 Task: In the Contact  Trinity.Doe@brooklynbotanic.org, schedule and save the meeting with title: 'Introducing Our Products and Services ', Select date: '12 September, 2023', select start time: 11:00:AM. Add location on call (718) 987-6561 with meeting description: For further discussion on products, kindly join the meeting.. Logged in from softage.6@softage.net
Action: Mouse moved to (73, 63)
Screenshot: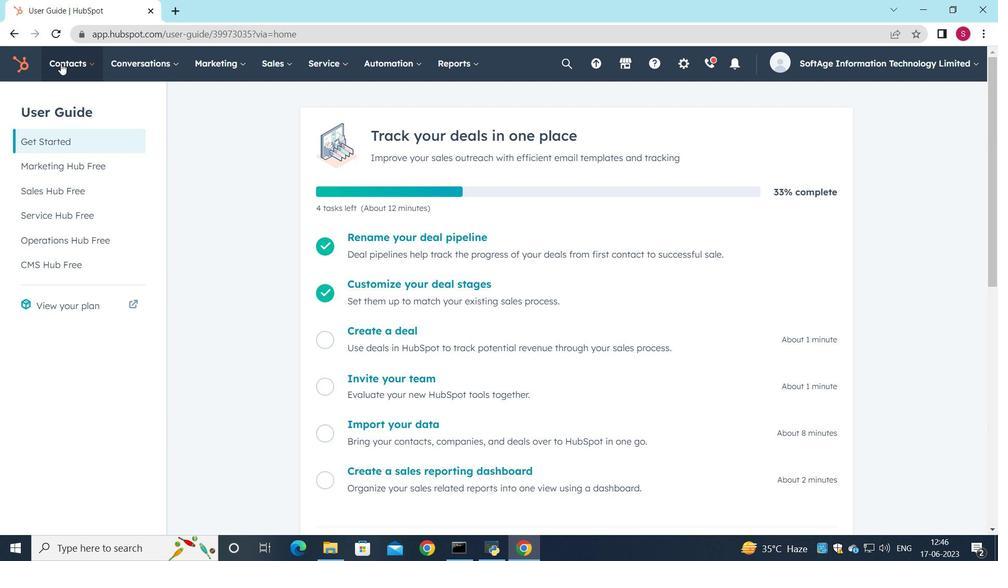 
Action: Mouse pressed left at (73, 63)
Screenshot: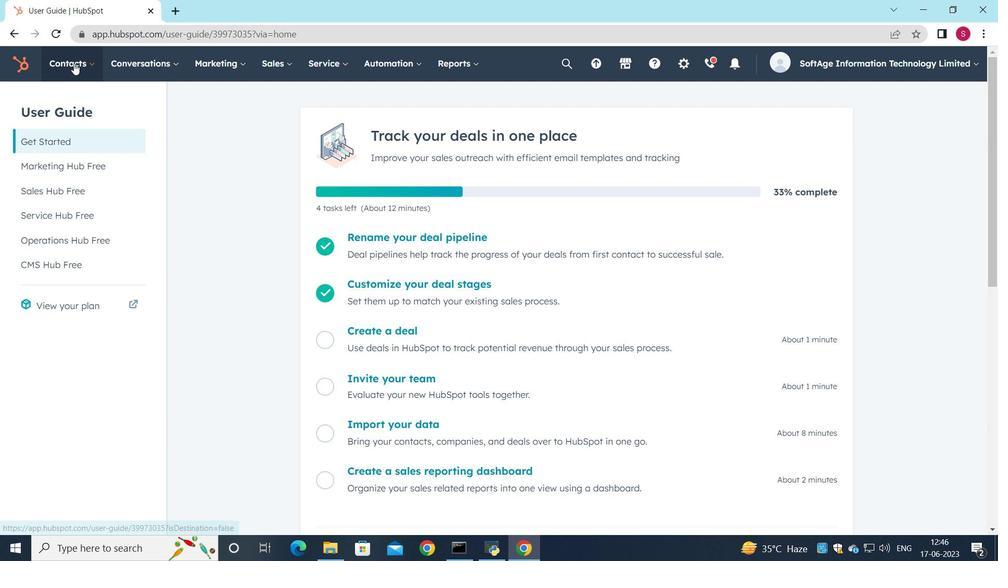 
Action: Mouse moved to (81, 93)
Screenshot: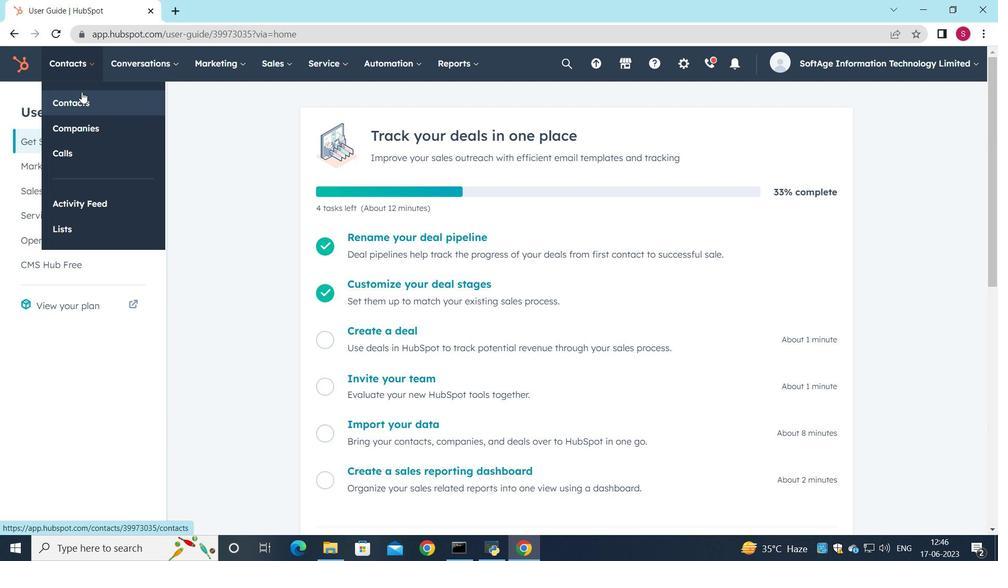 
Action: Mouse pressed left at (81, 93)
Screenshot: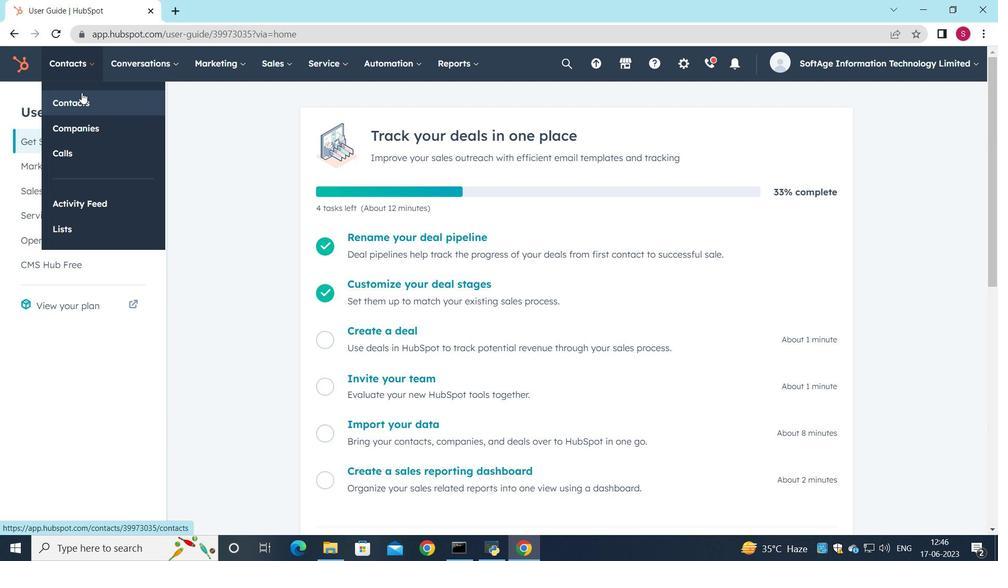 
Action: Mouse moved to (138, 209)
Screenshot: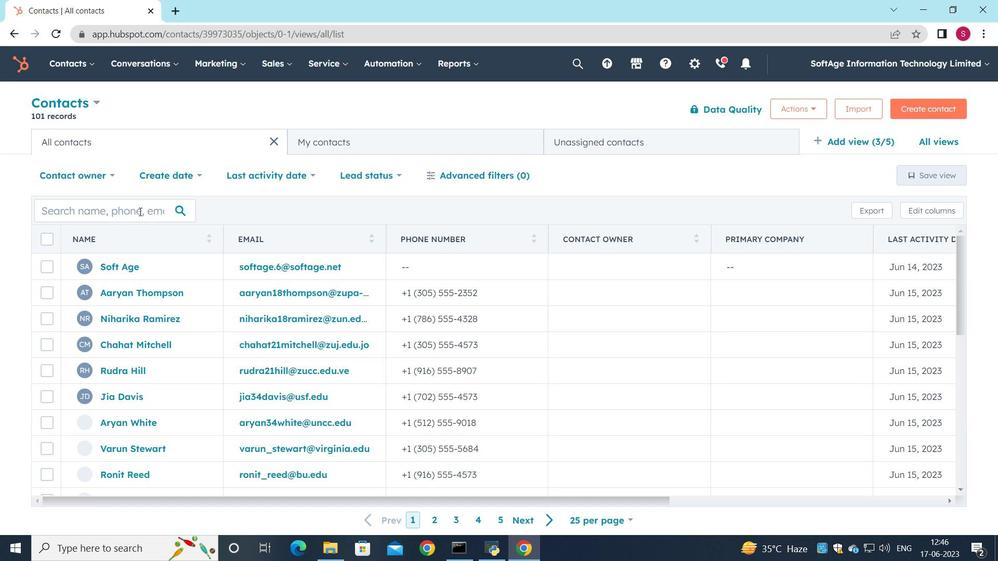 
Action: Mouse pressed left at (138, 209)
Screenshot: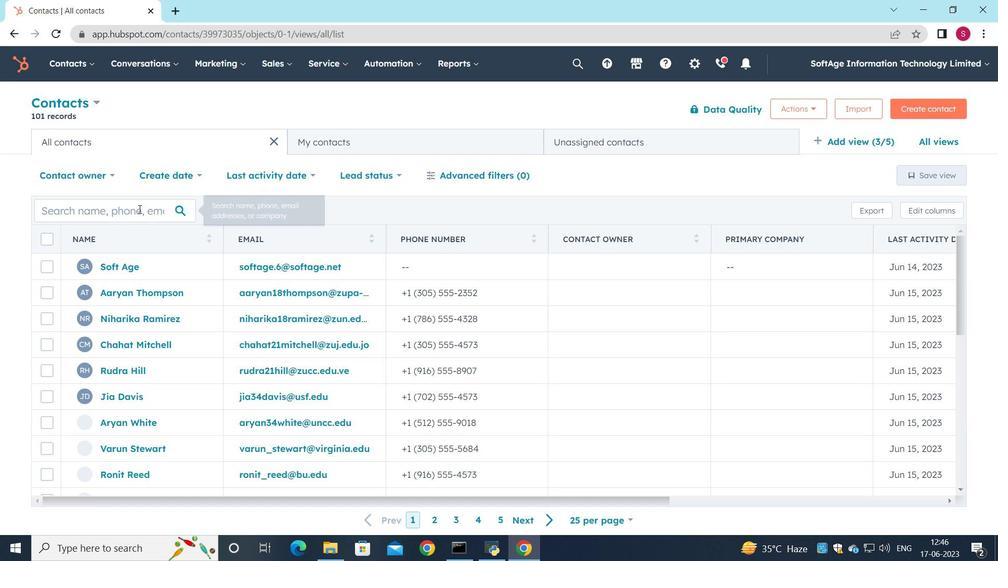 
Action: Mouse moved to (139, 209)
Screenshot: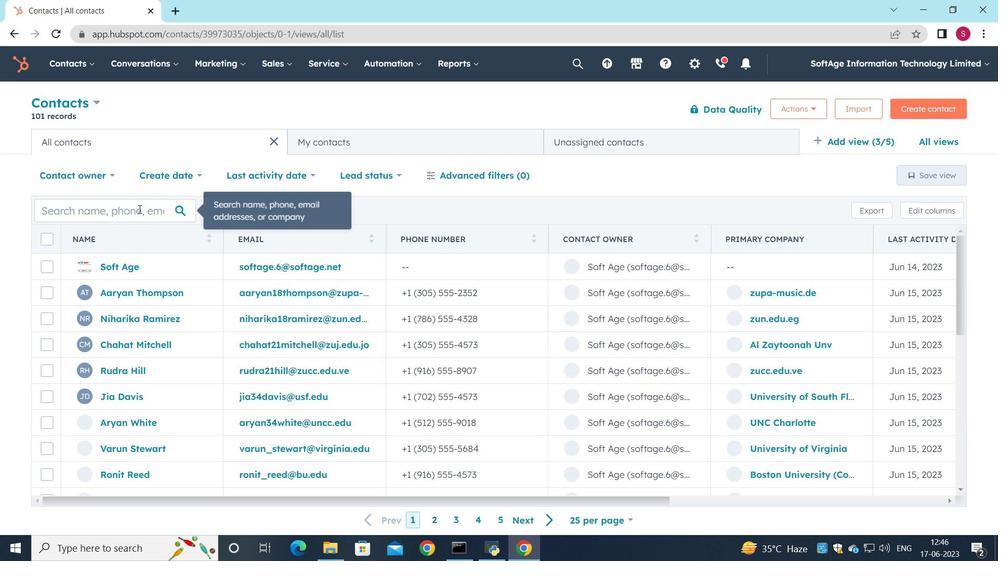 
Action: Key pressed <Key.shift>Trinity.<Key.shift>Doe<Key.shift>@brooklynbotanic
Screenshot: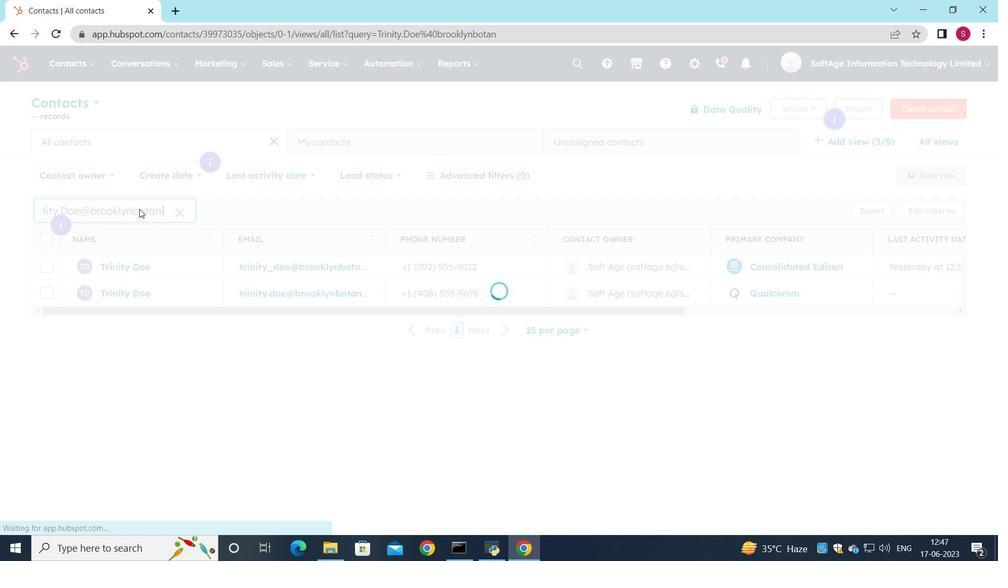 
Action: Mouse moved to (155, 219)
Screenshot: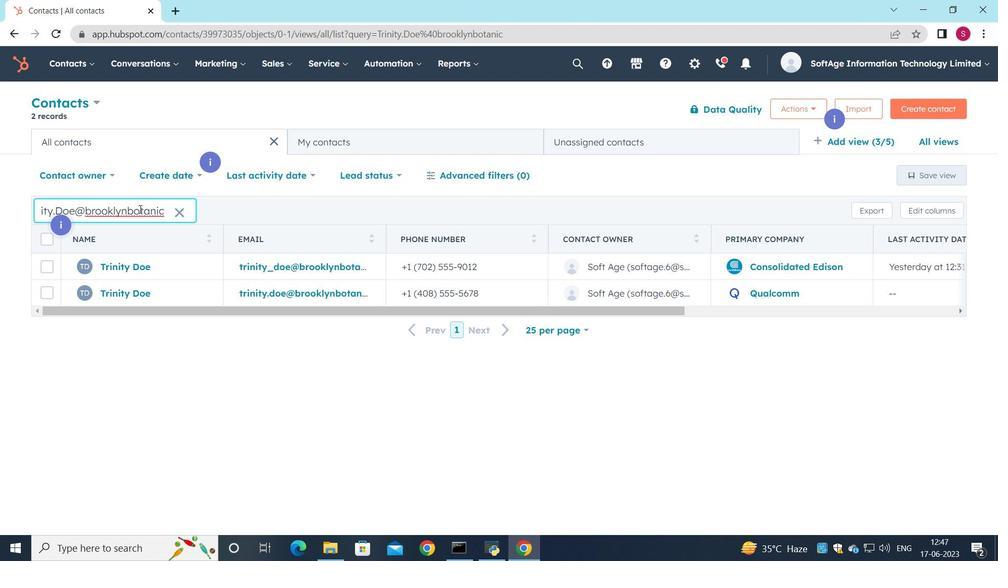 
Action: Key pressed .org
Screenshot: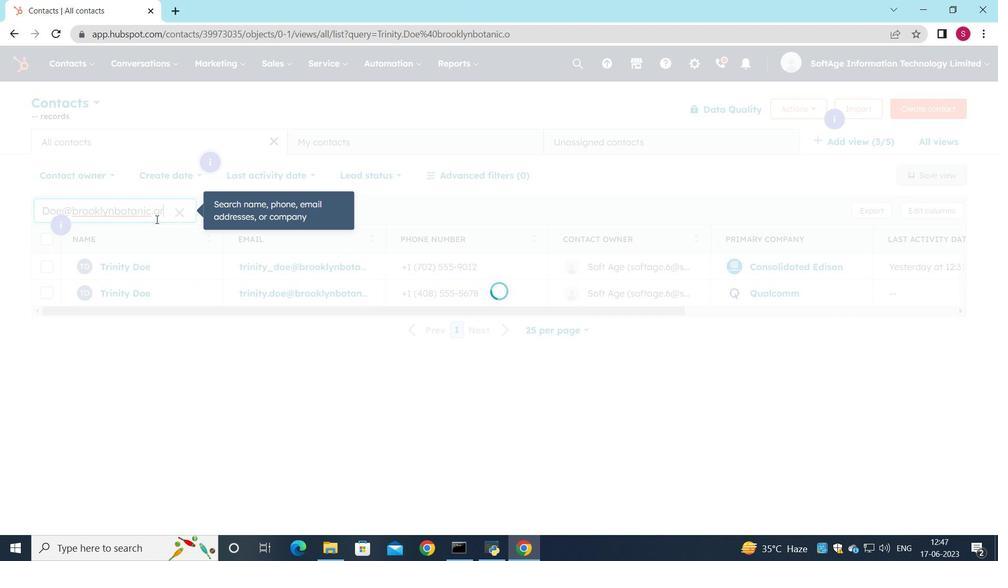 
Action: Mouse moved to (131, 268)
Screenshot: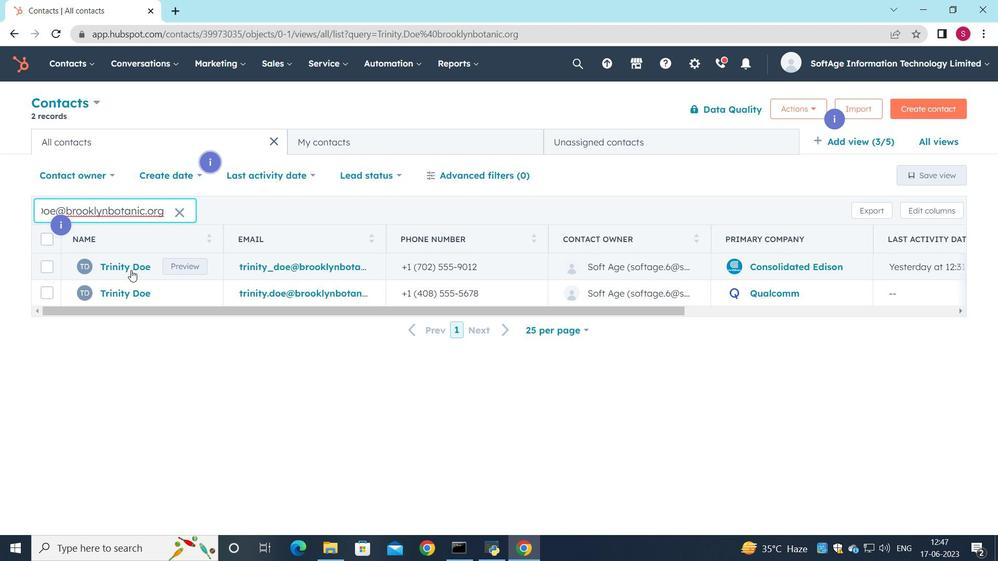 
Action: Mouse pressed left at (131, 268)
Screenshot: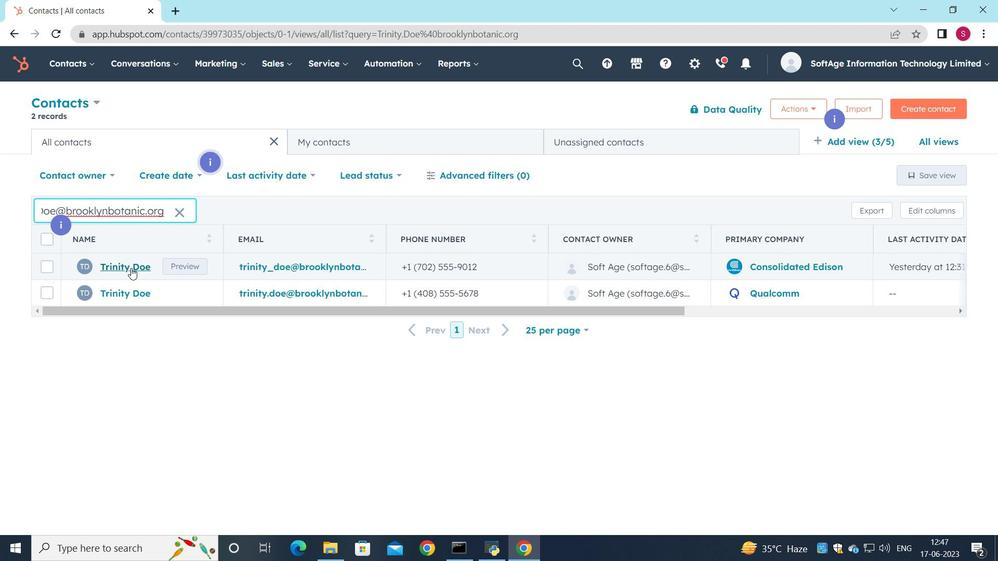 
Action: Mouse moved to (165, 233)
Screenshot: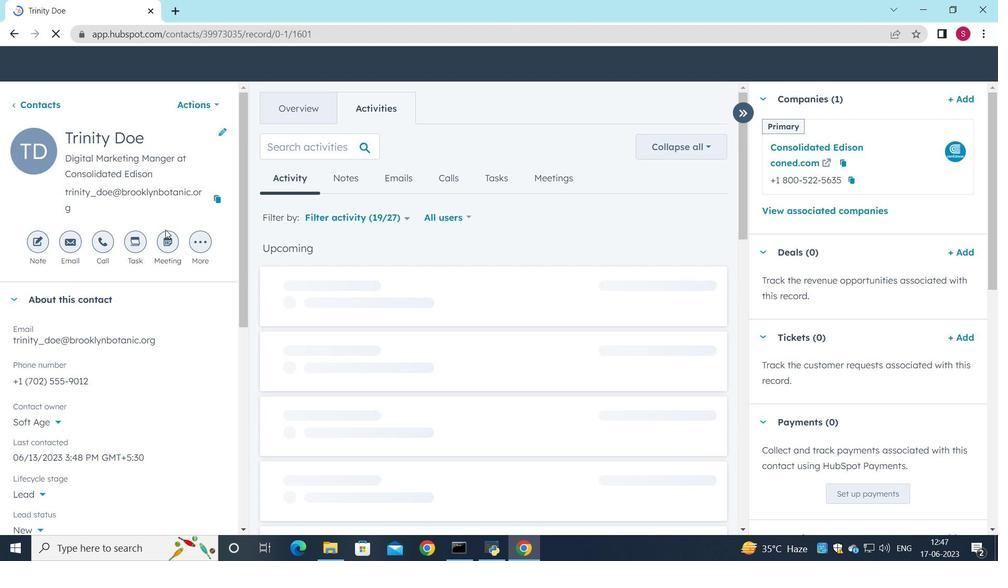 
Action: Mouse pressed left at (165, 233)
Screenshot: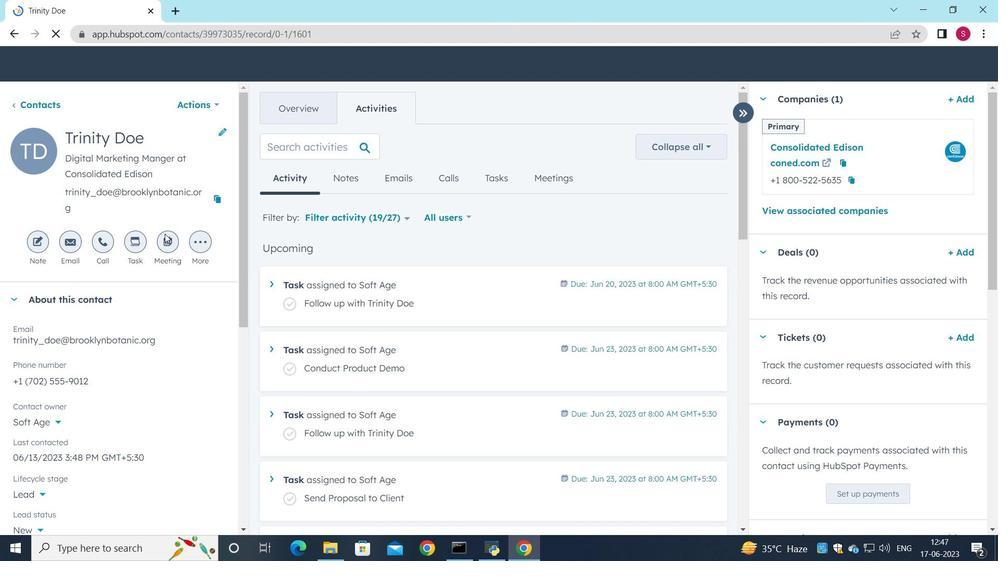 
Action: Mouse moved to (160, 196)
Screenshot: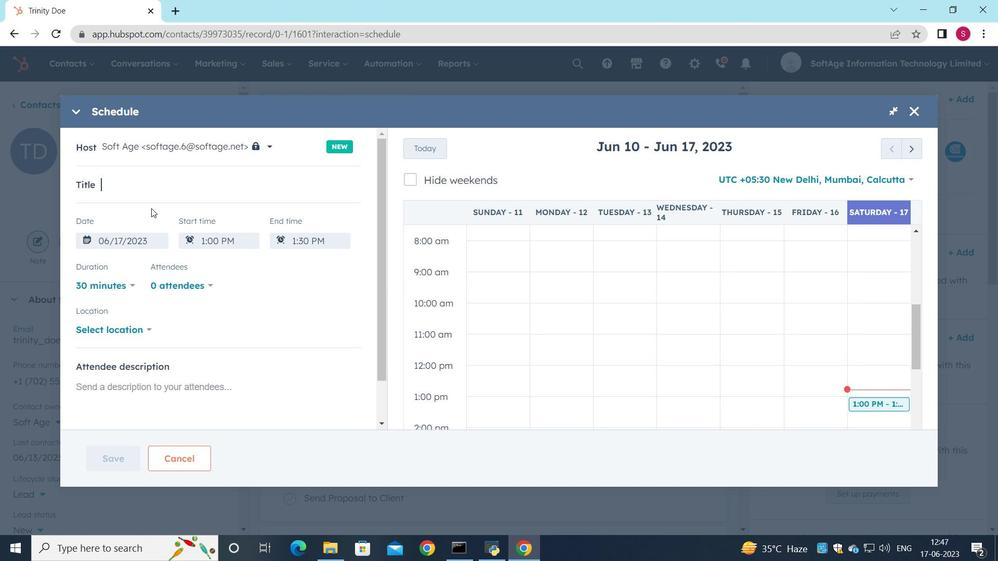 
Action: Key pressed <Key.shift>Introducing<Key.space><Key.shift>Our<Key.space><Key.shift>Products<Key.space>and<Key.space><Key.shift>Services
Screenshot: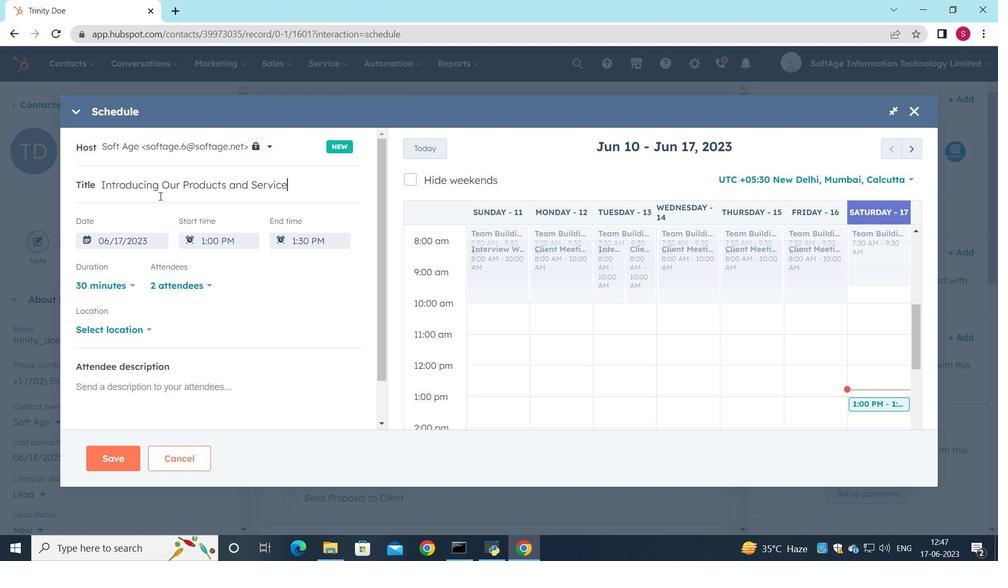 
Action: Mouse moved to (907, 158)
Screenshot: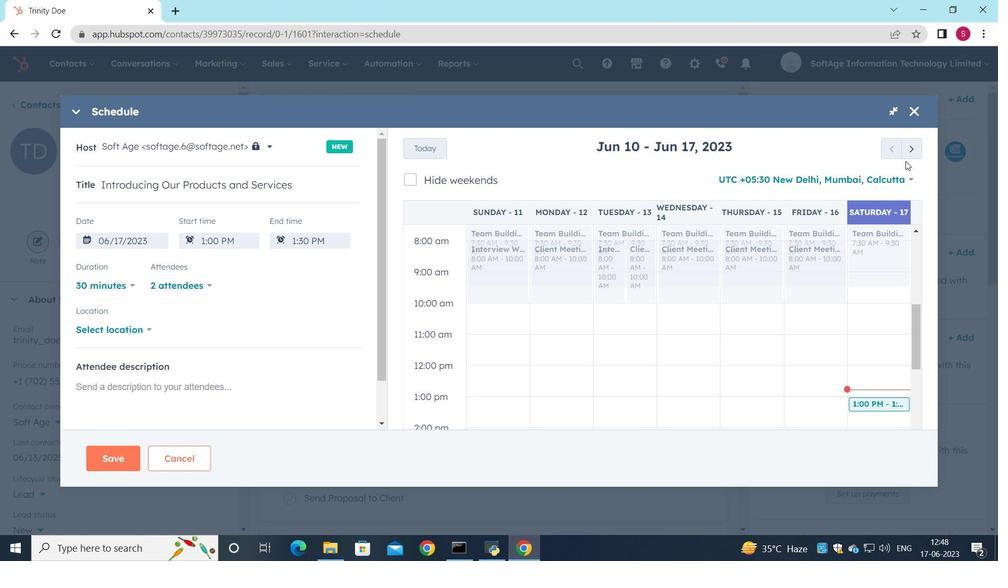 
Action: Mouse pressed left at (907, 158)
Screenshot: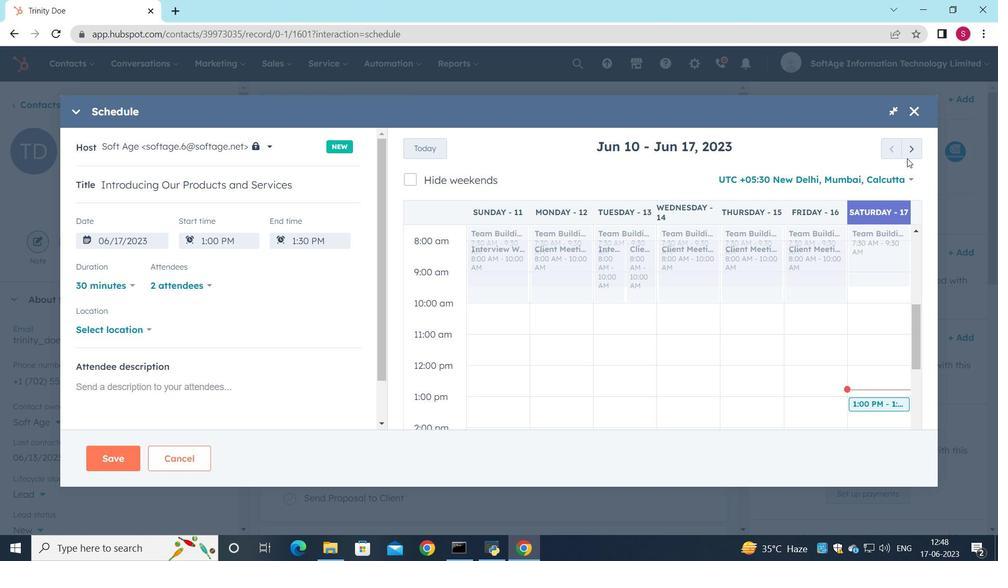 
Action: Mouse moved to (908, 154)
Screenshot: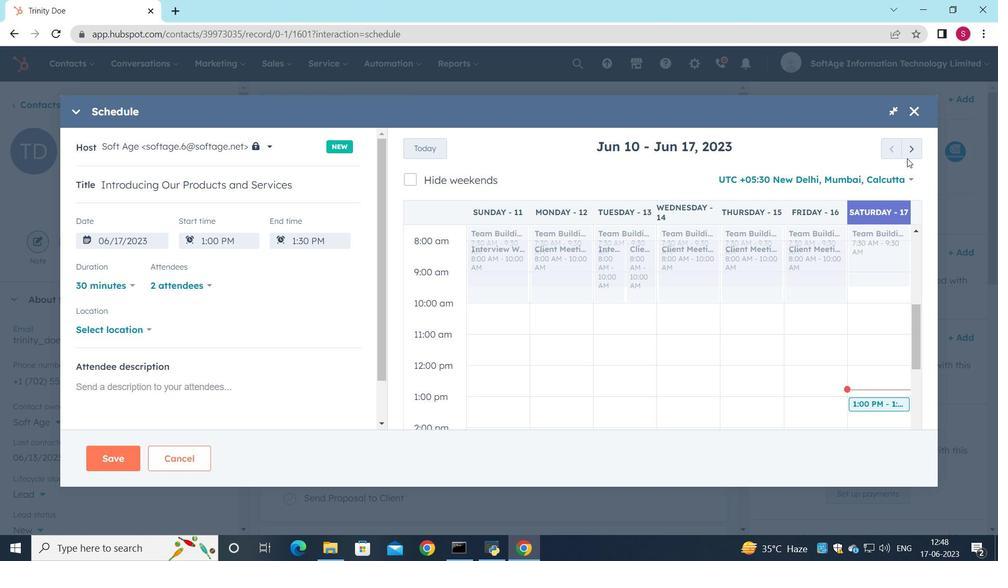 
Action: Mouse pressed left at (908, 154)
Screenshot: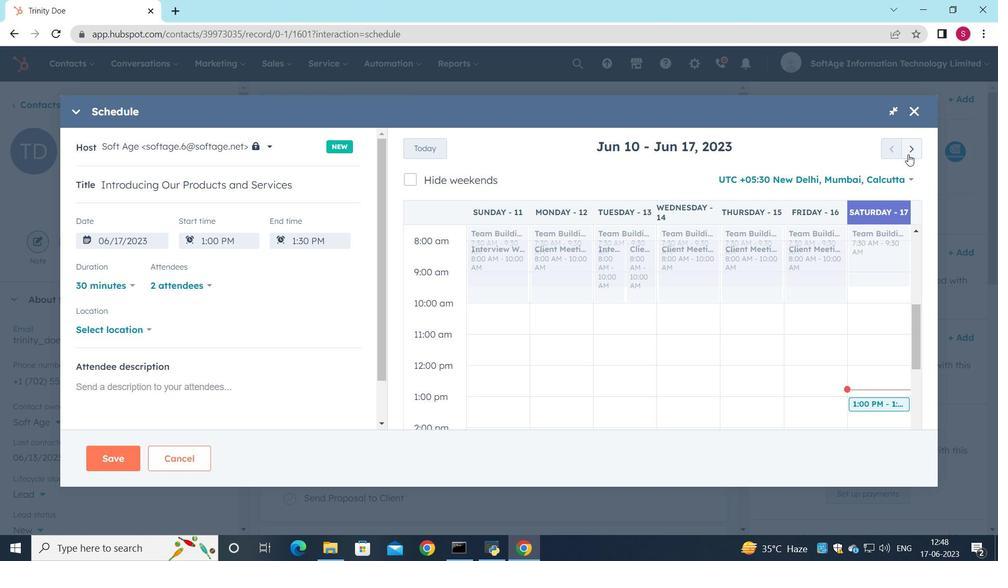 
Action: Mouse moved to (908, 154)
Screenshot: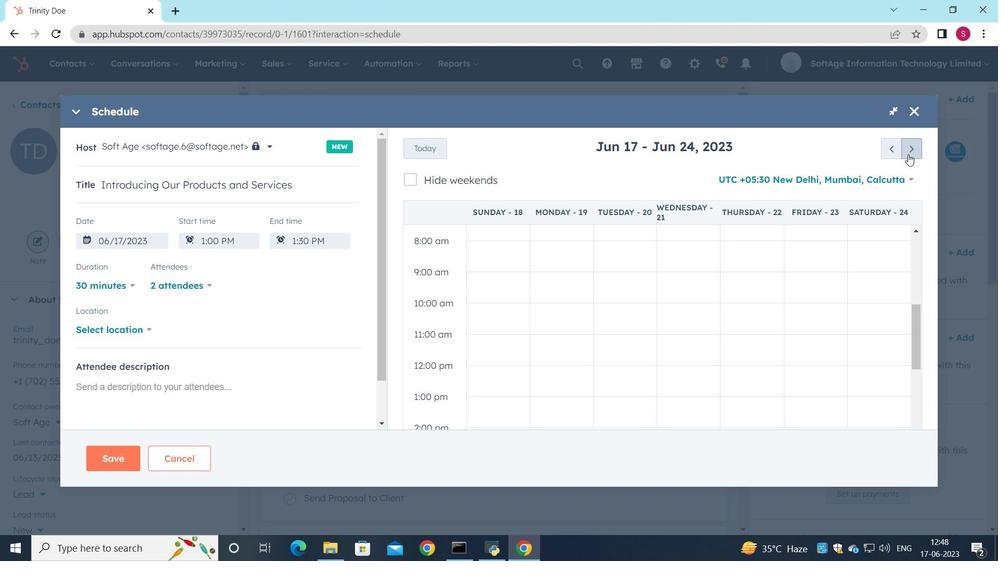 
Action: Mouse pressed left at (908, 154)
Screenshot: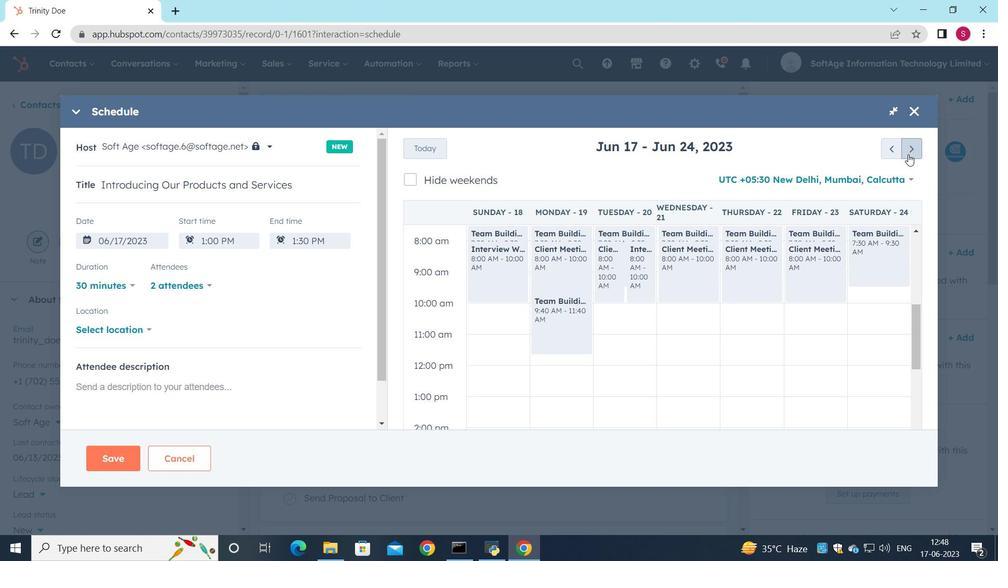 
Action: Mouse pressed left at (908, 154)
Screenshot: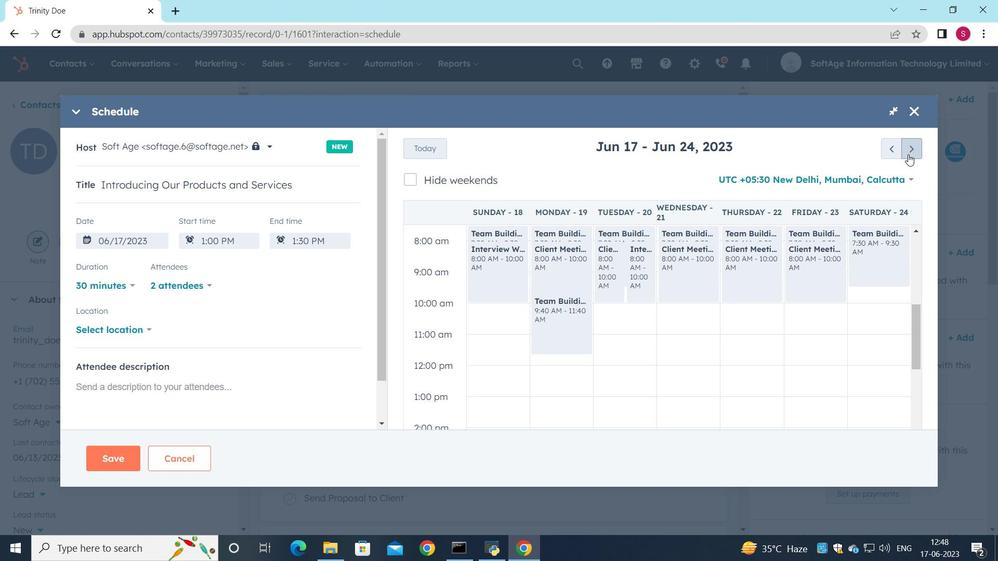 
Action: Mouse pressed left at (908, 154)
Screenshot: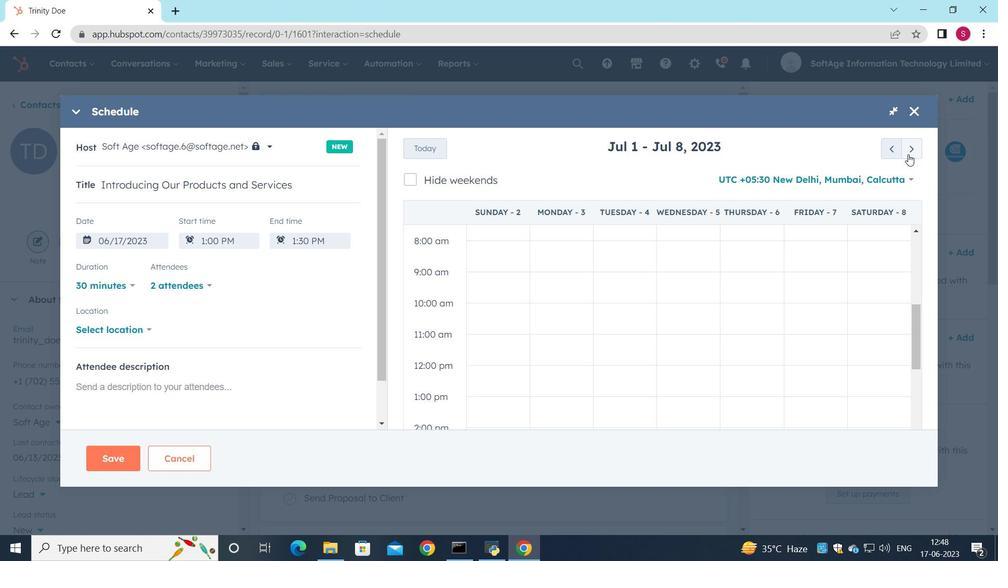 
Action: Mouse pressed left at (908, 154)
Screenshot: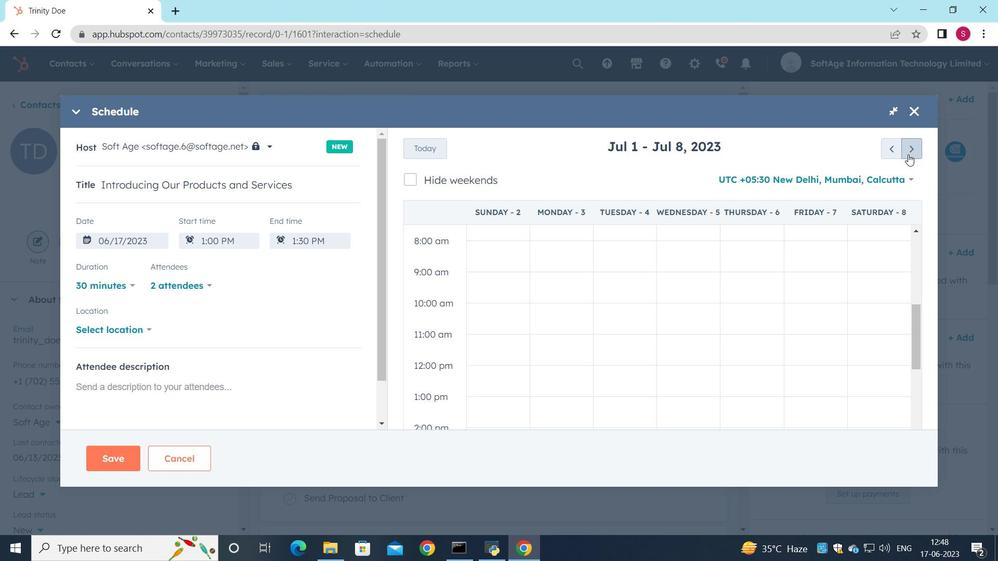 
Action: Mouse pressed left at (908, 154)
Screenshot: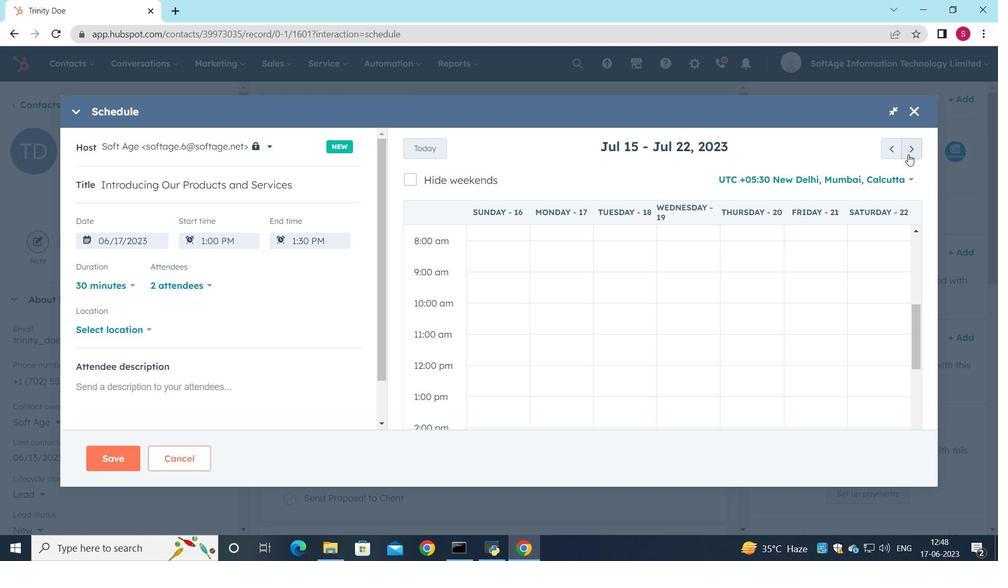 
Action: Mouse pressed left at (908, 154)
Screenshot: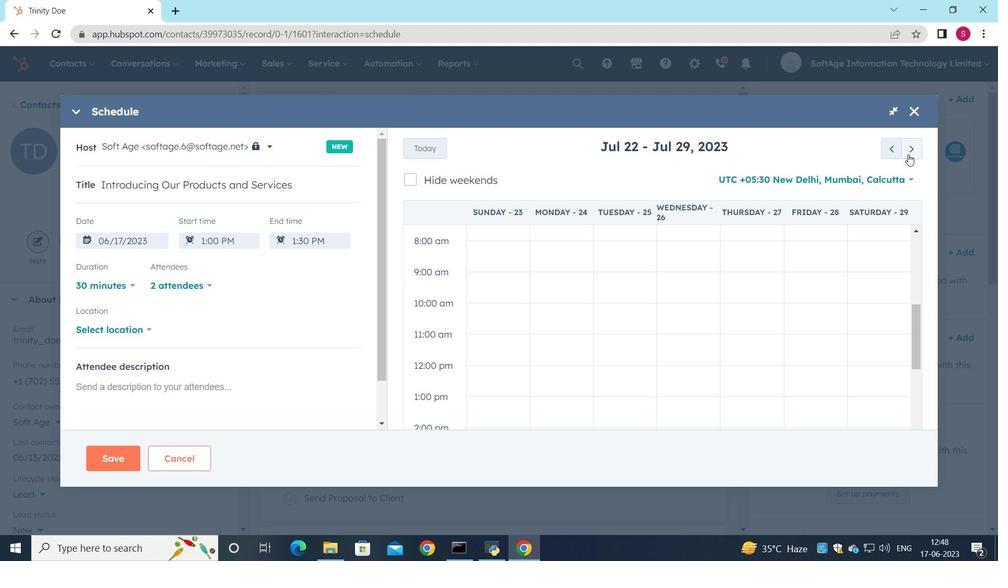 
Action: Mouse pressed left at (908, 154)
Screenshot: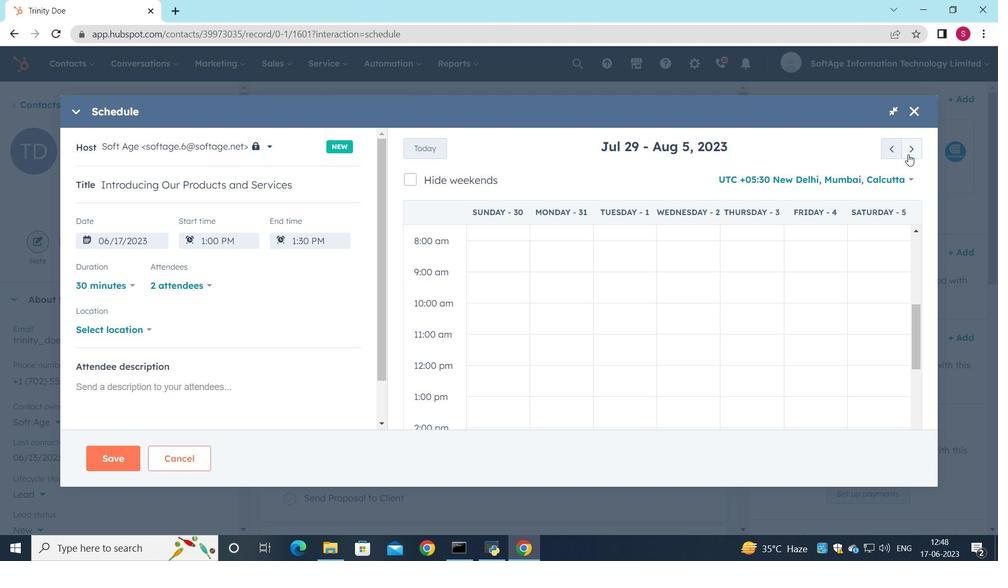 
Action: Mouse pressed left at (908, 154)
Screenshot: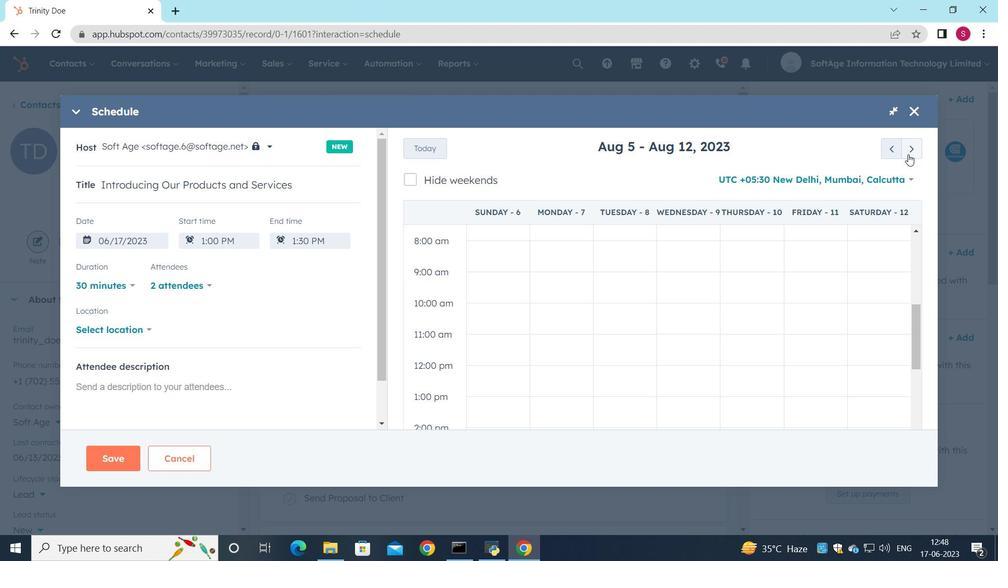 
Action: Mouse pressed left at (908, 154)
Screenshot: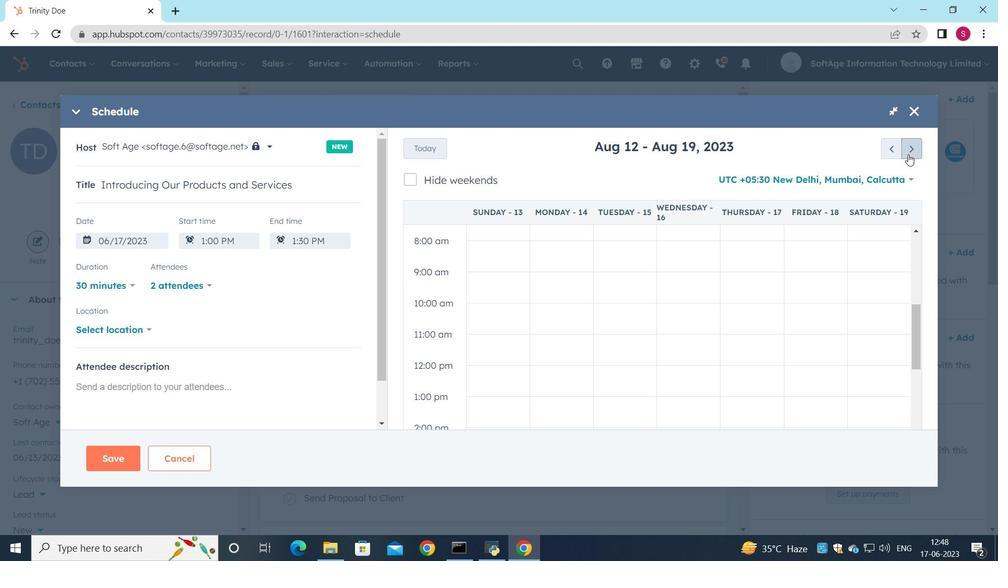 
Action: Mouse moved to (887, 149)
Screenshot: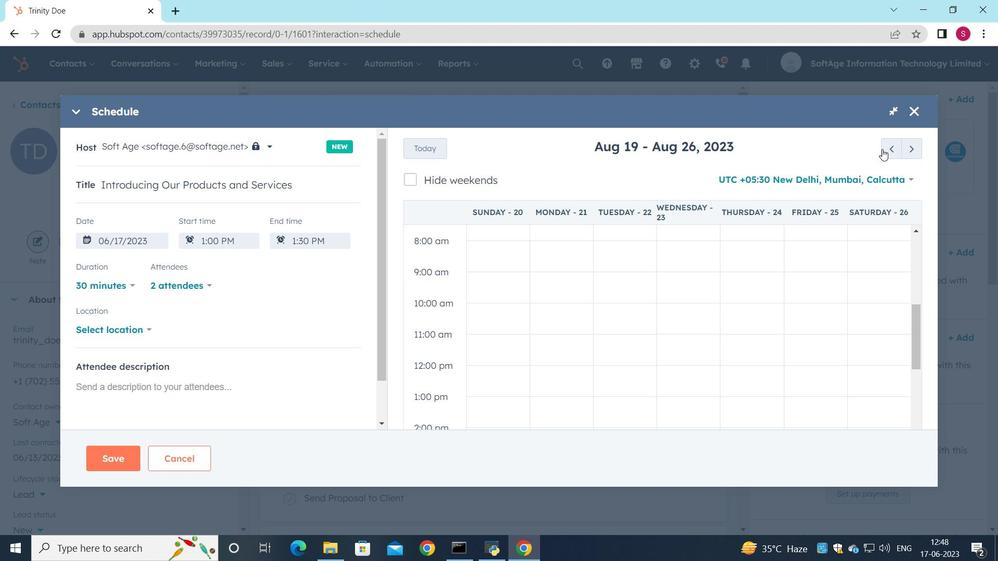 
Action: Mouse pressed left at (887, 149)
Screenshot: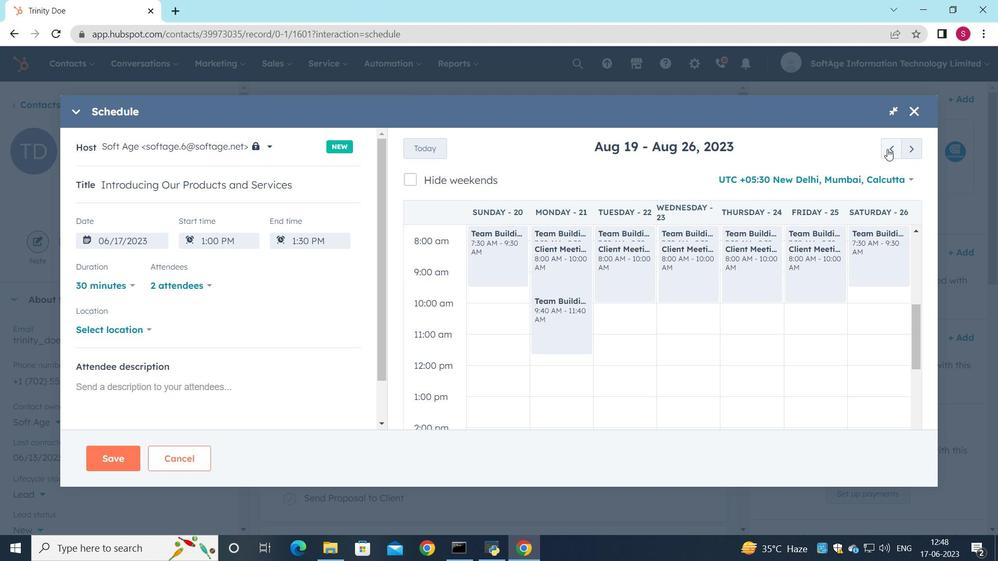 
Action: Mouse moved to (907, 142)
Screenshot: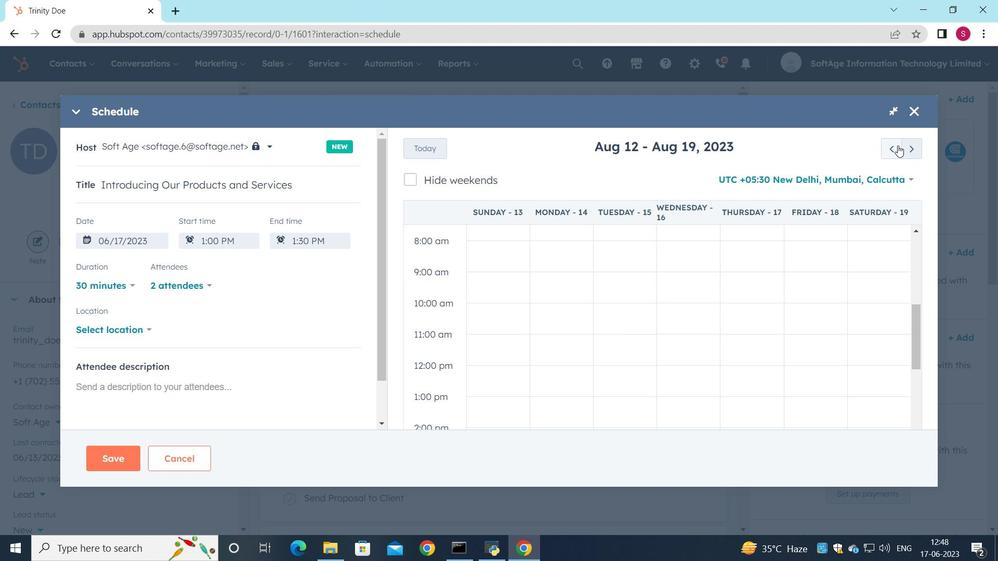 
Action: Mouse pressed left at (907, 142)
Screenshot: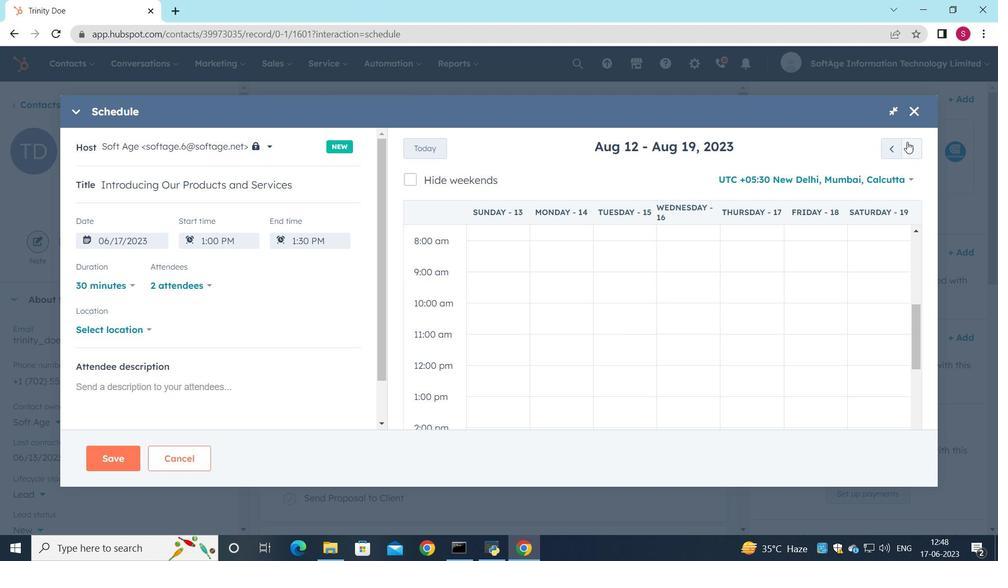 
Action: Mouse pressed left at (907, 142)
Screenshot: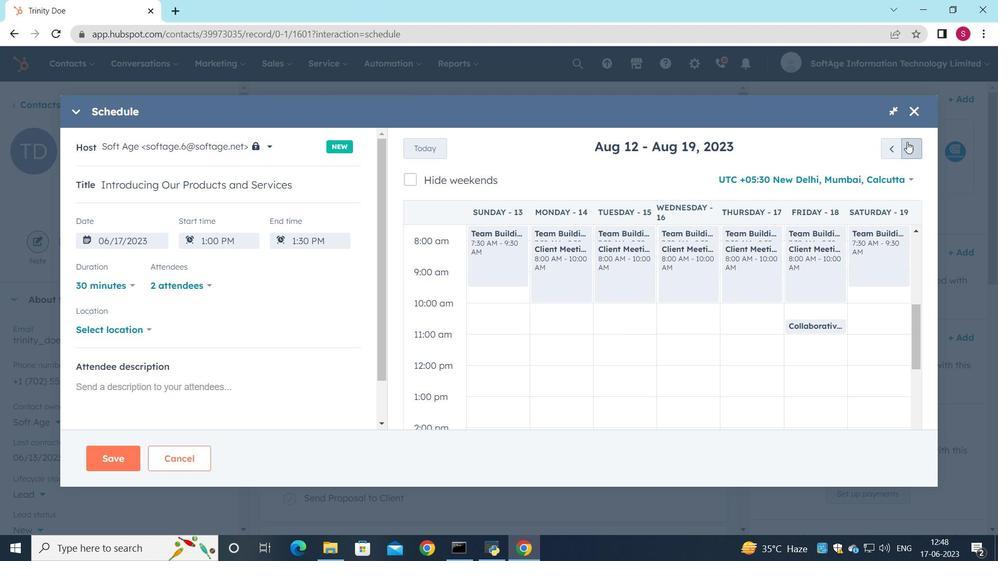 
Action: Mouse pressed left at (907, 142)
Screenshot: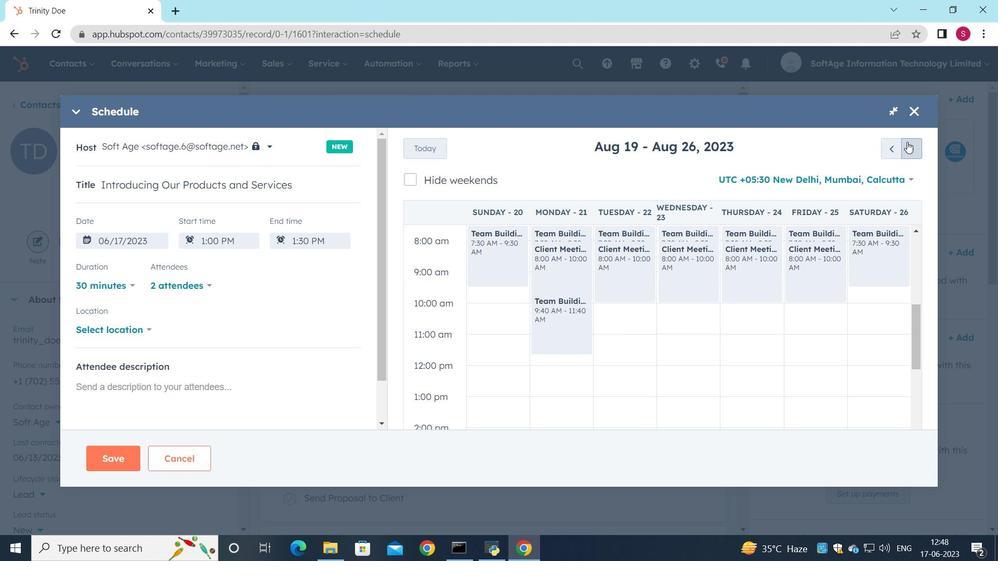 
Action: Mouse moved to (894, 148)
Screenshot: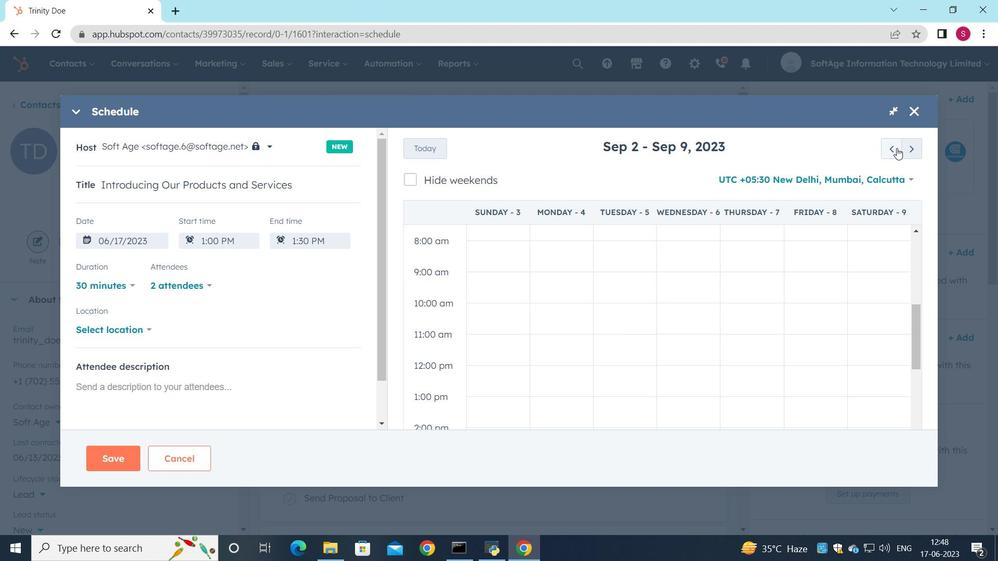 
Action: Mouse pressed left at (894, 148)
Screenshot: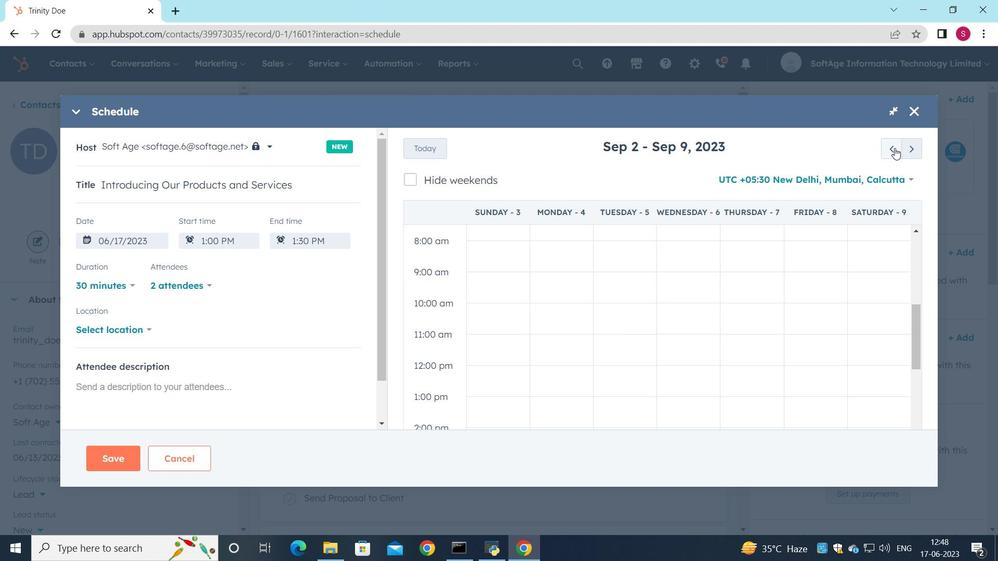 
Action: Mouse moved to (898, 147)
Screenshot: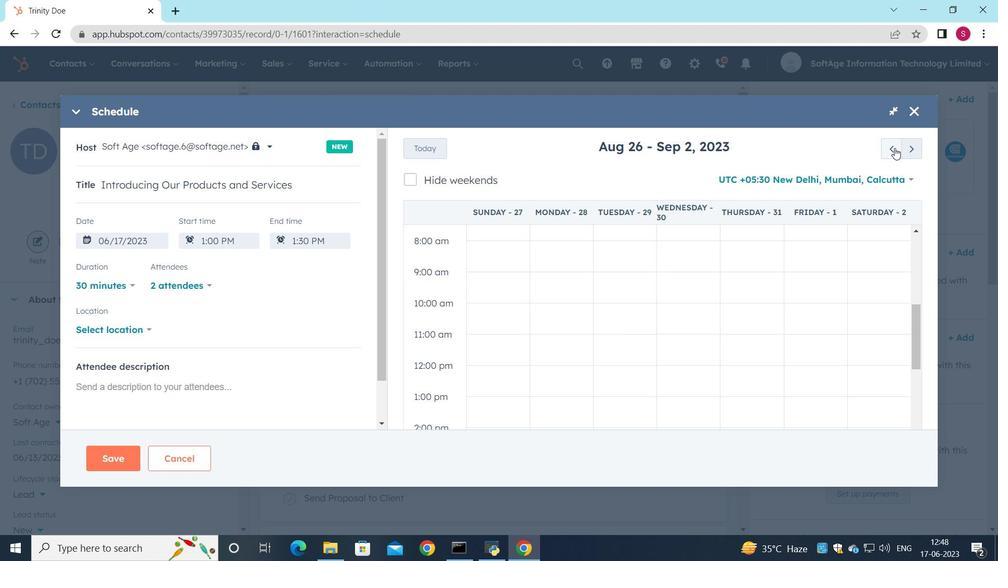 
Action: Mouse pressed left at (898, 147)
Screenshot: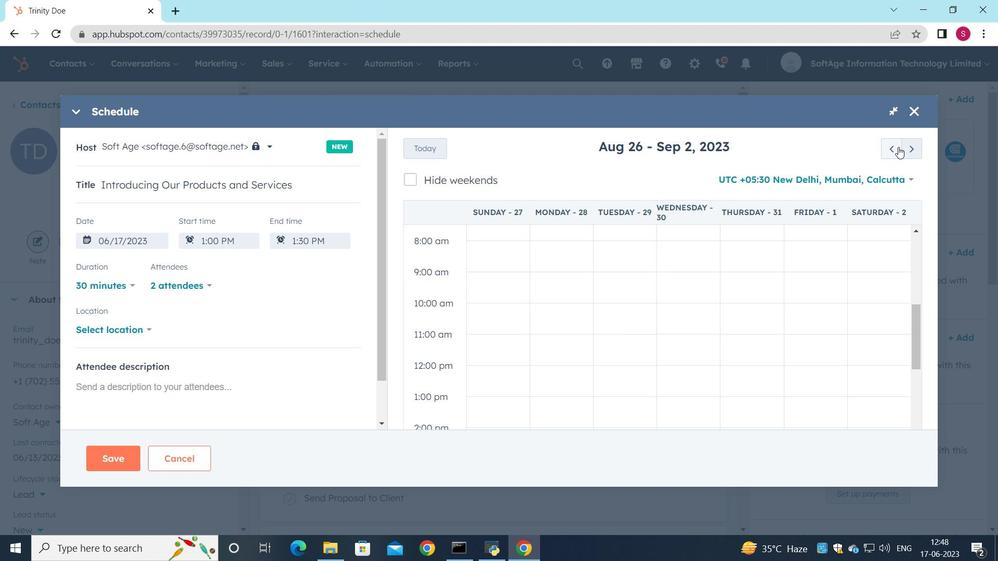
Action: Mouse moved to (905, 150)
Screenshot: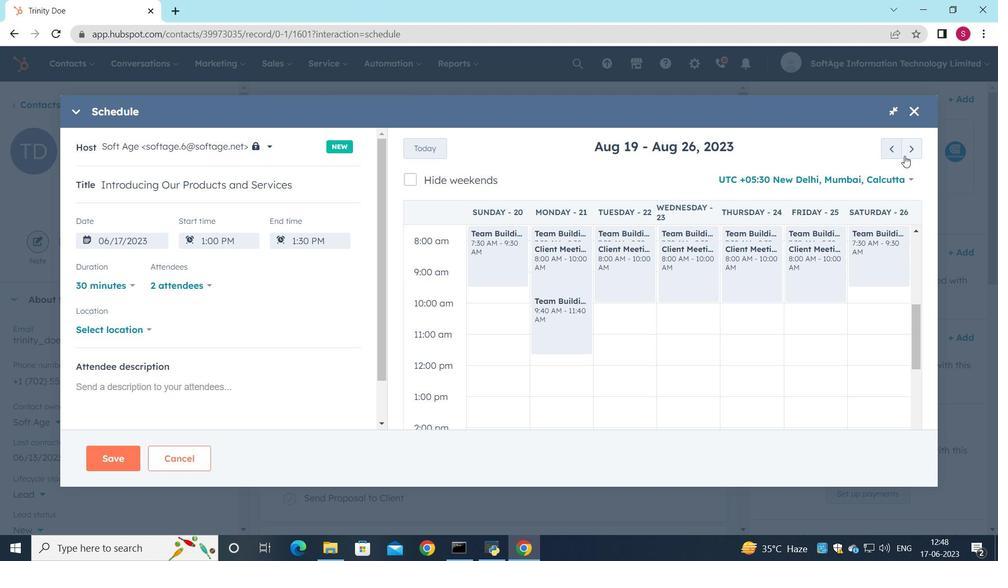 
Action: Mouse pressed left at (905, 150)
Screenshot: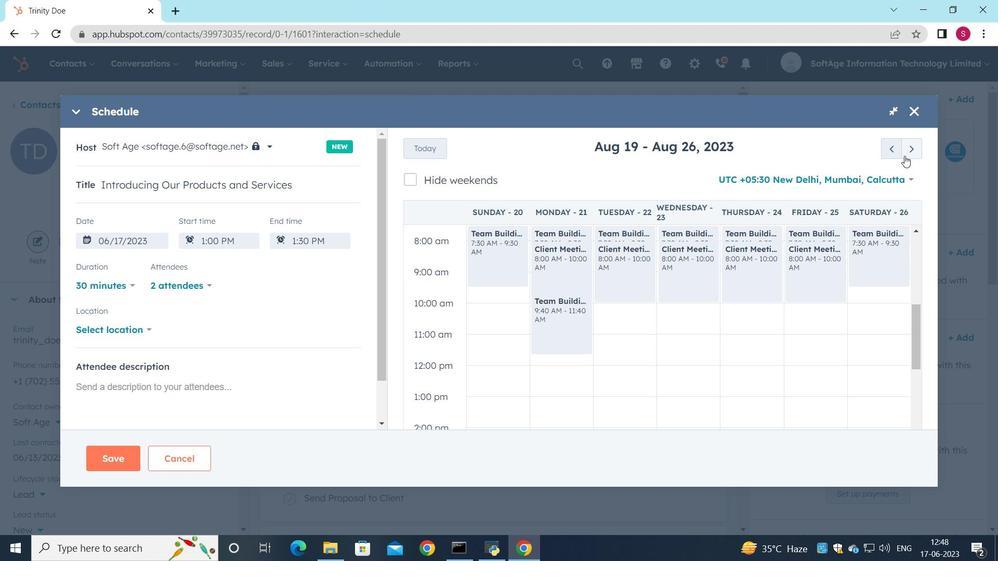 
Action: Mouse pressed left at (905, 150)
Screenshot: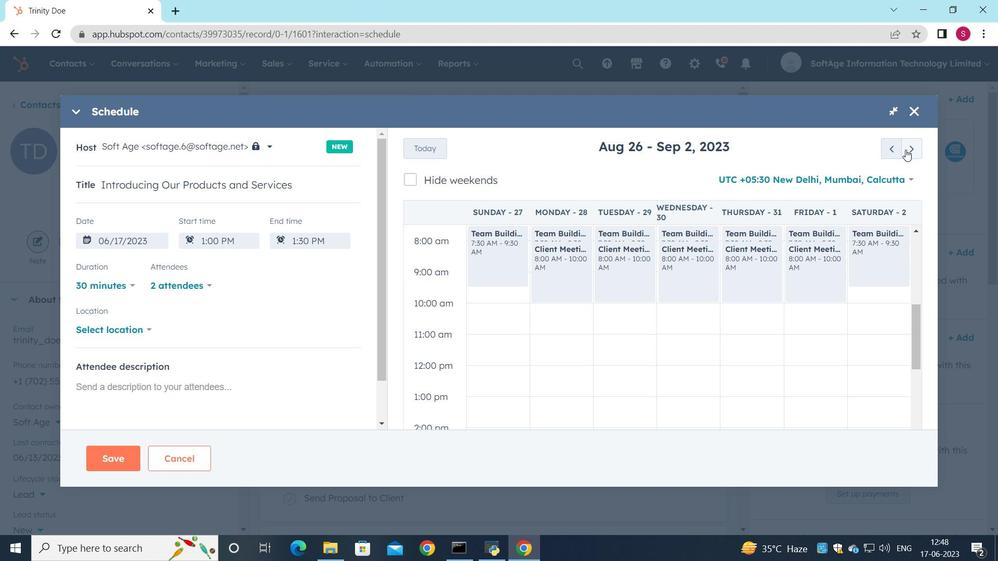 
Action: Mouse pressed left at (905, 150)
Screenshot: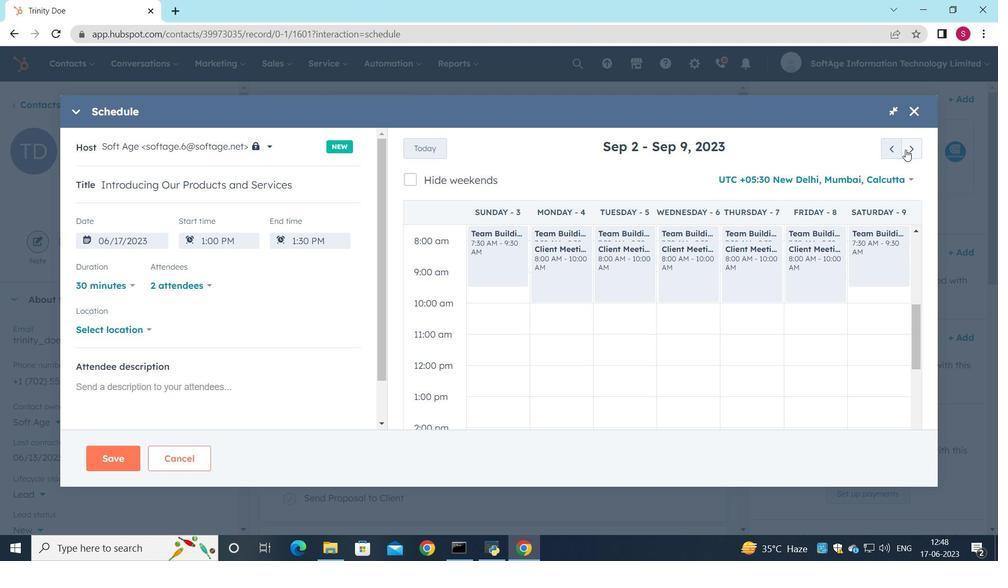 
Action: Mouse moved to (643, 338)
Screenshot: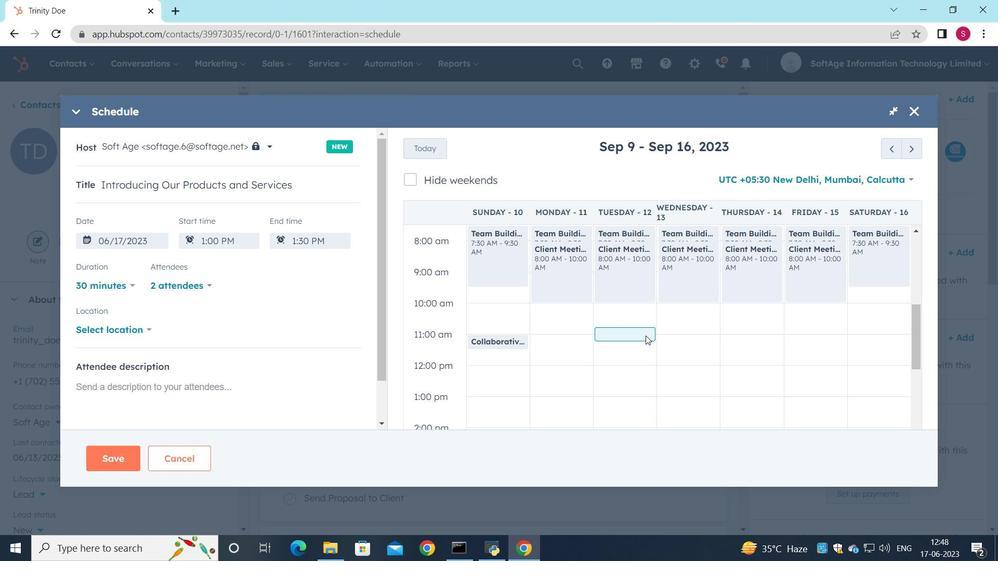 
Action: Mouse pressed left at (643, 338)
Screenshot: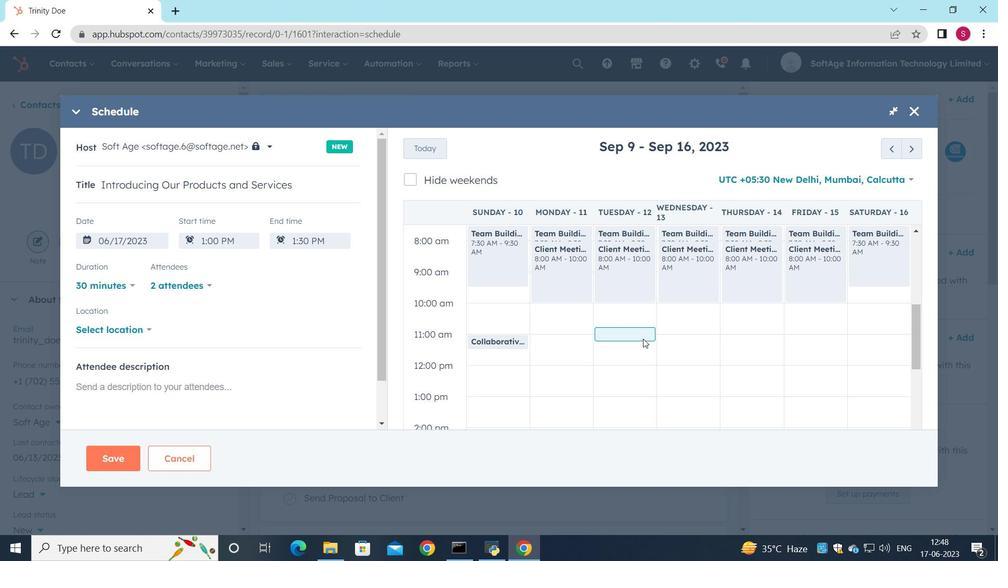 
Action: Mouse moved to (632, 345)
Screenshot: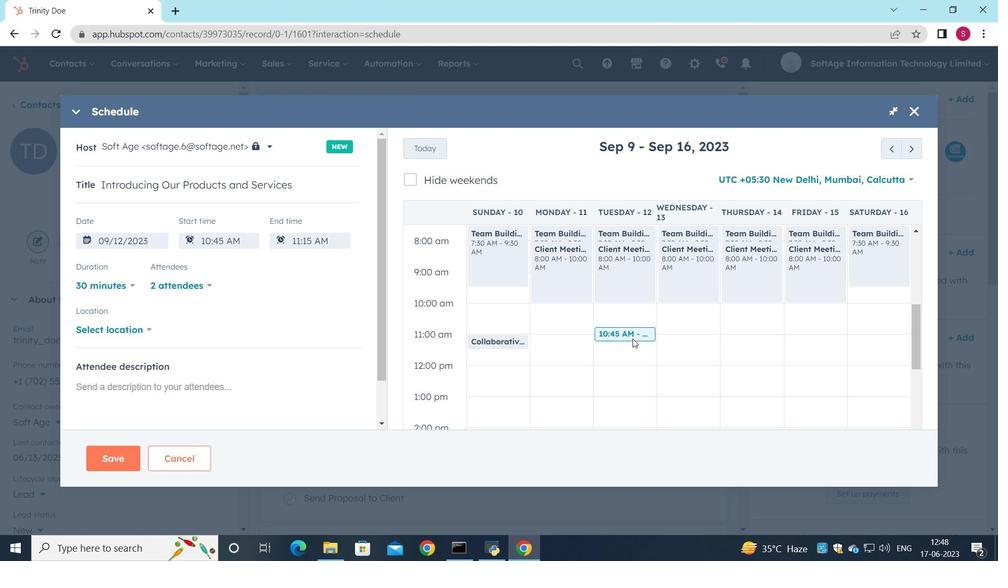 
Action: Mouse pressed left at (632, 345)
Screenshot: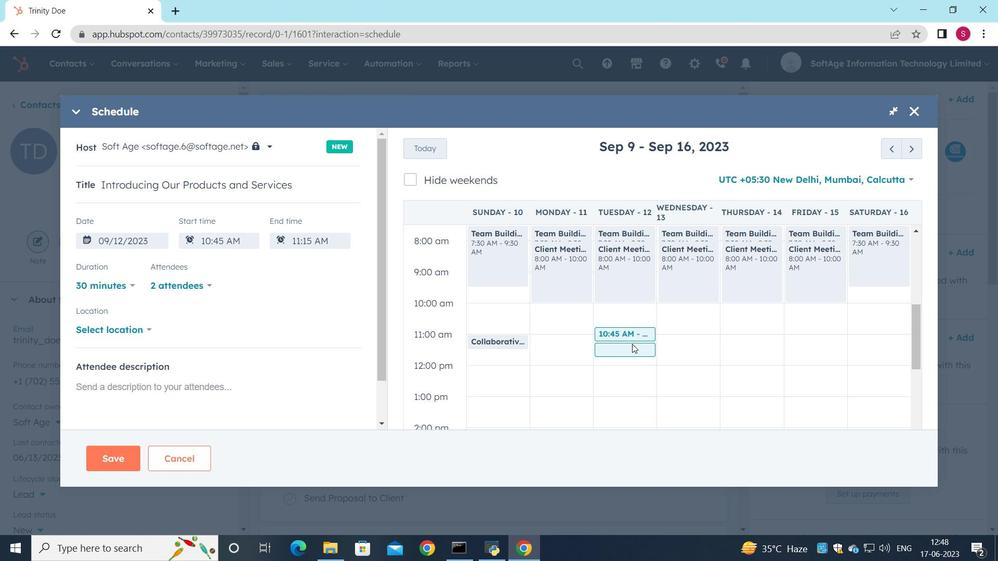 
Action: Mouse moved to (632, 337)
Screenshot: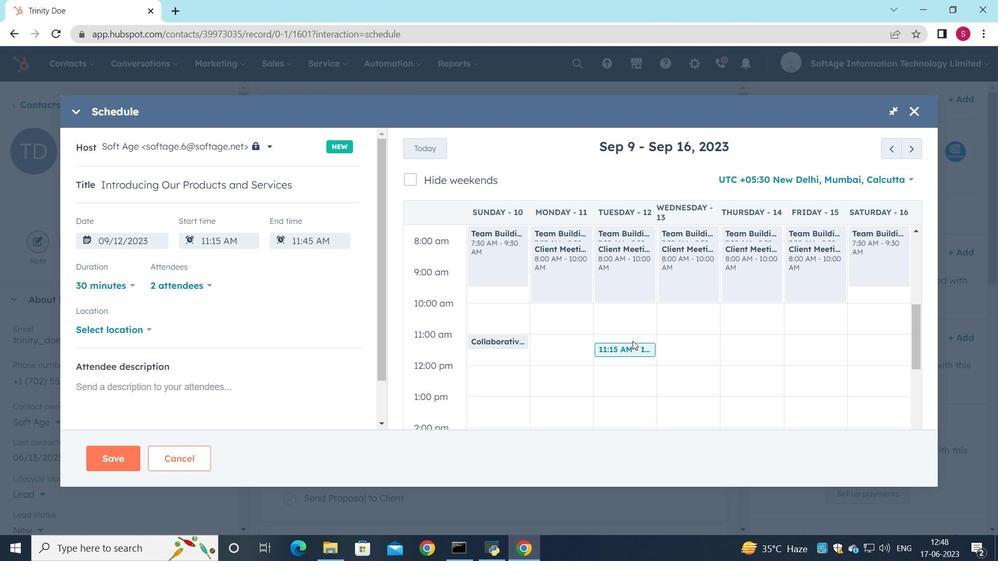 
Action: Mouse pressed left at (632, 337)
Screenshot: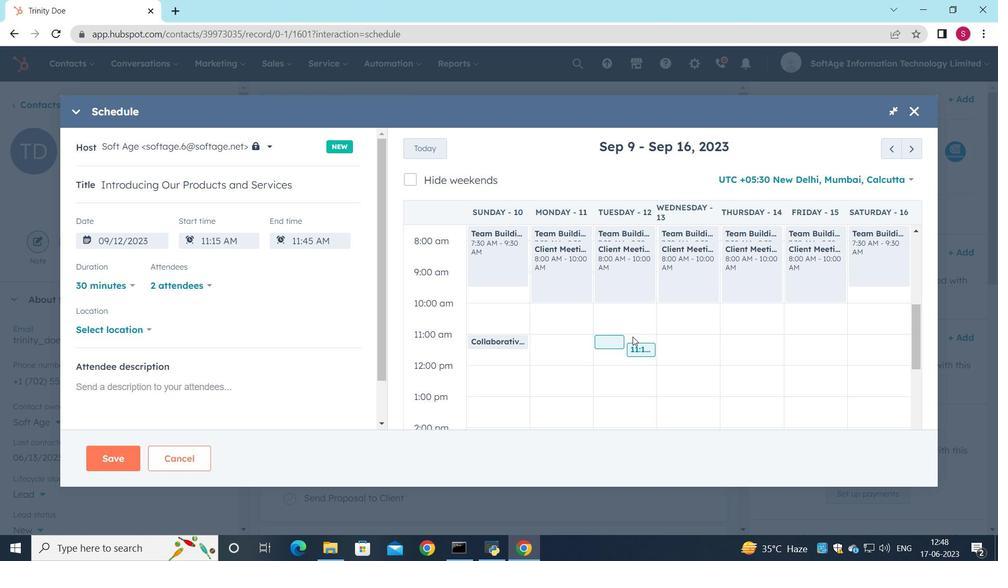 
Action: Mouse moved to (599, 341)
Screenshot: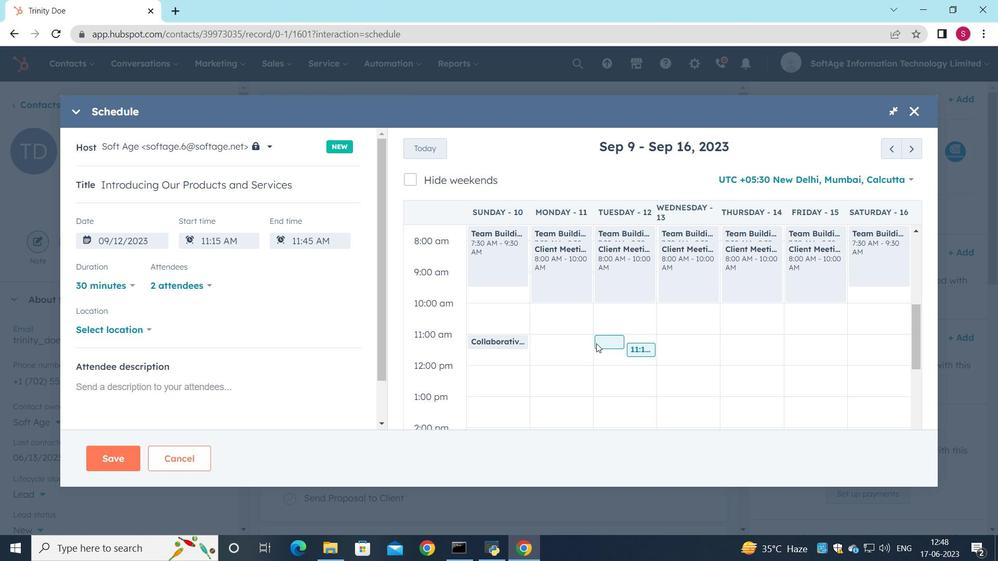 
Action: Mouse pressed left at (599, 341)
Screenshot: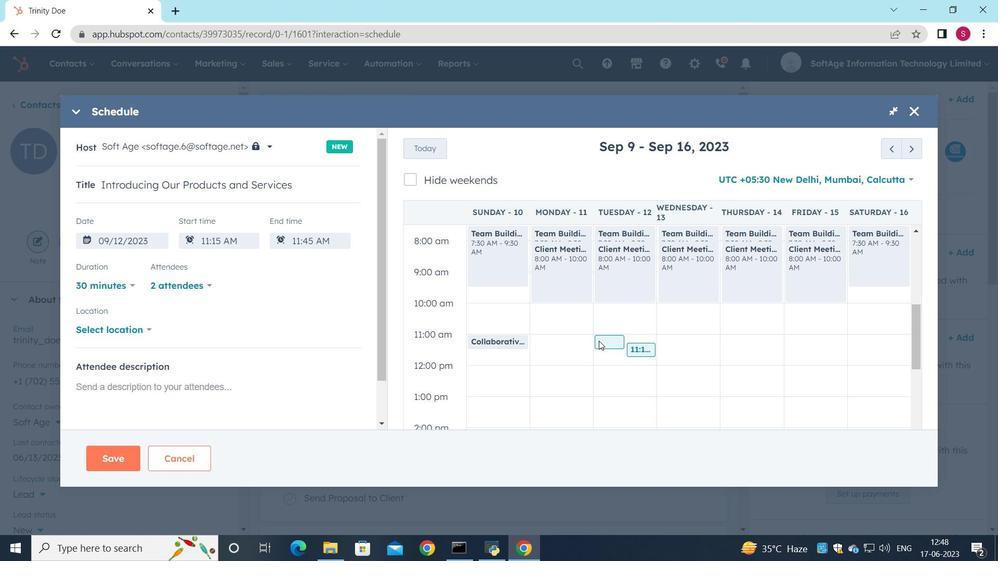 
Action: Mouse moved to (141, 331)
Screenshot: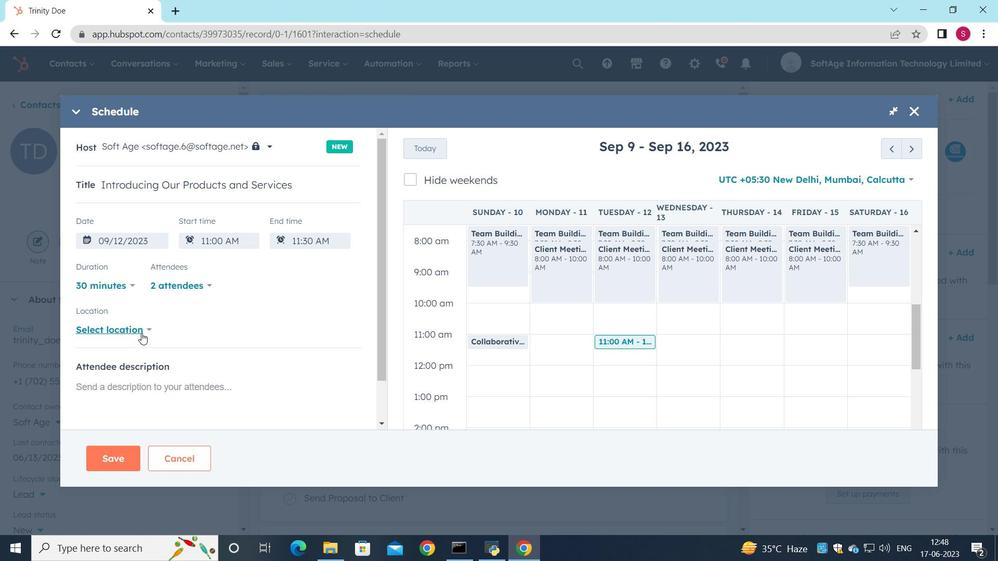 
Action: Mouse pressed left at (141, 331)
Screenshot: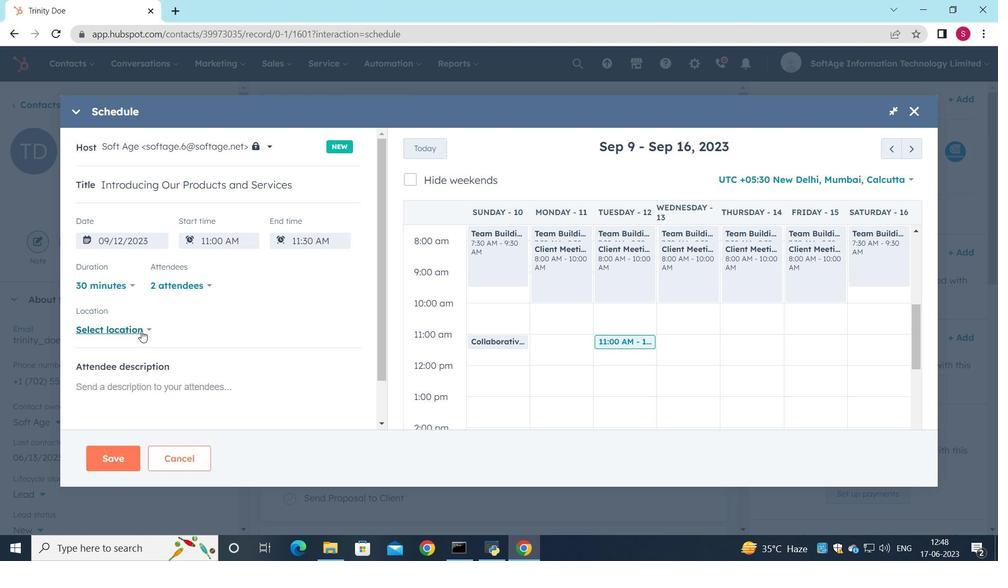 
Action: Mouse moved to (219, 289)
Screenshot: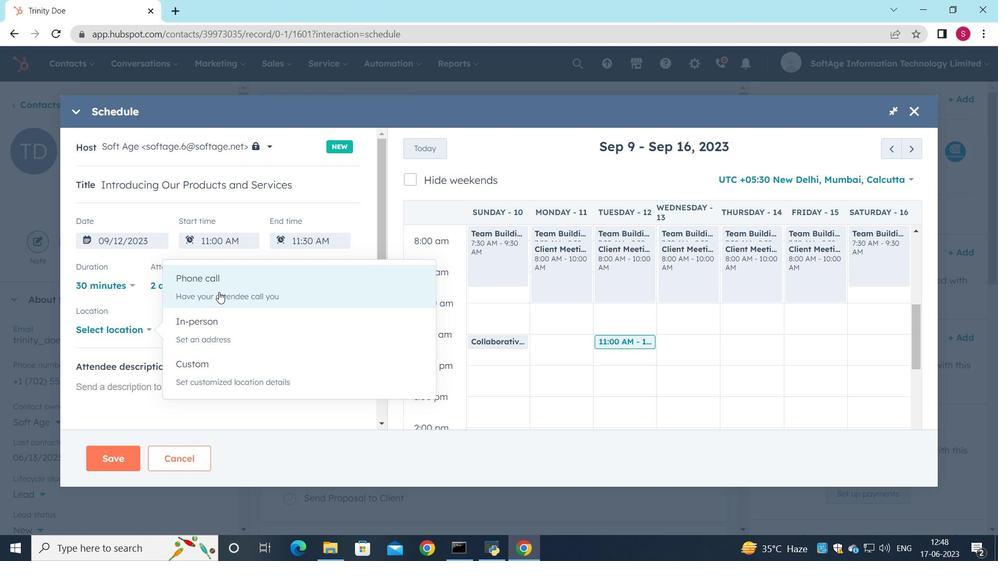 
Action: Mouse pressed left at (219, 289)
Screenshot: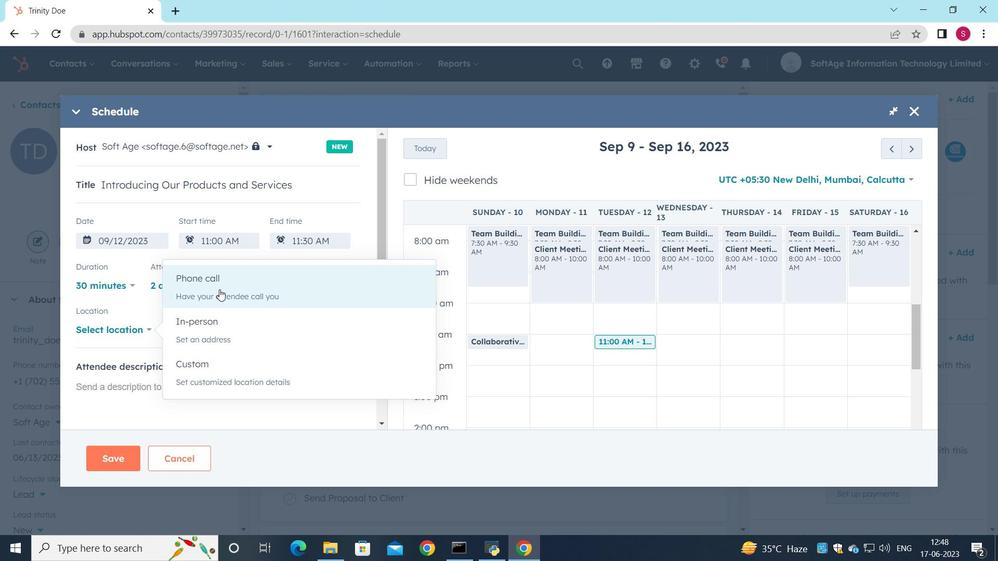 
Action: Mouse moved to (199, 321)
Screenshot: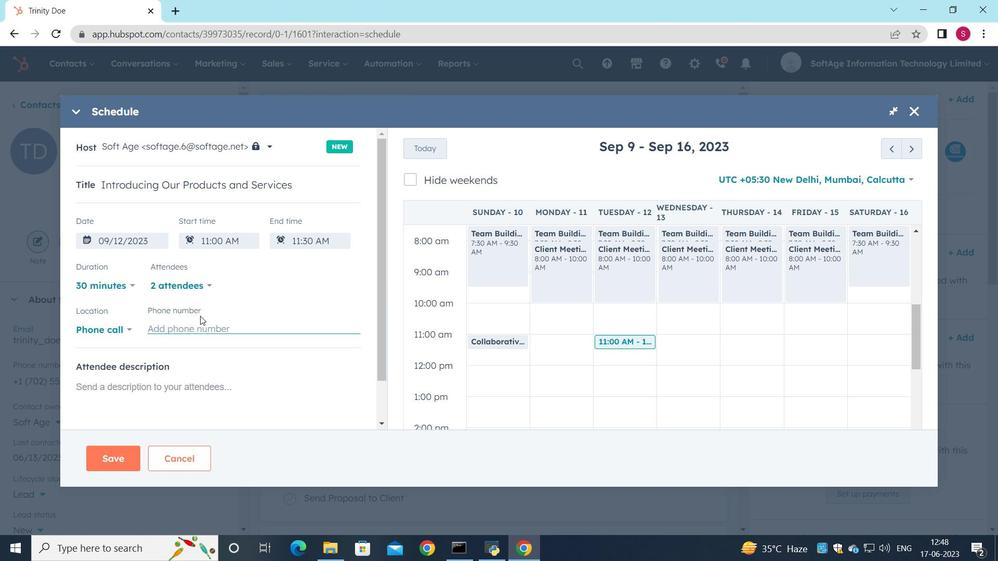 
Action: Mouse pressed left at (199, 321)
Screenshot: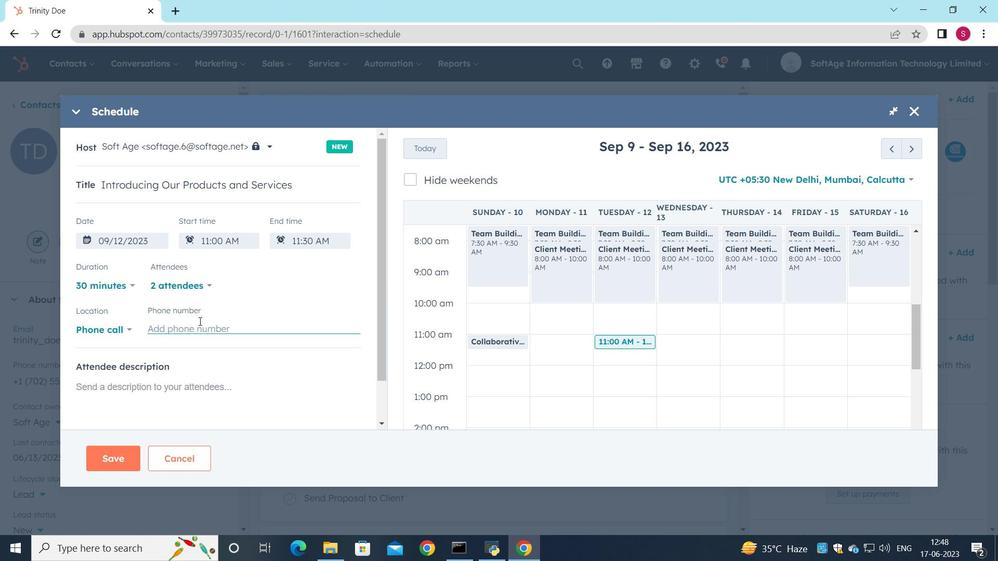 
Action: Key pressed <Key.shift_r>(718<Key.shift_r>)<Key.space>987-6561
Screenshot: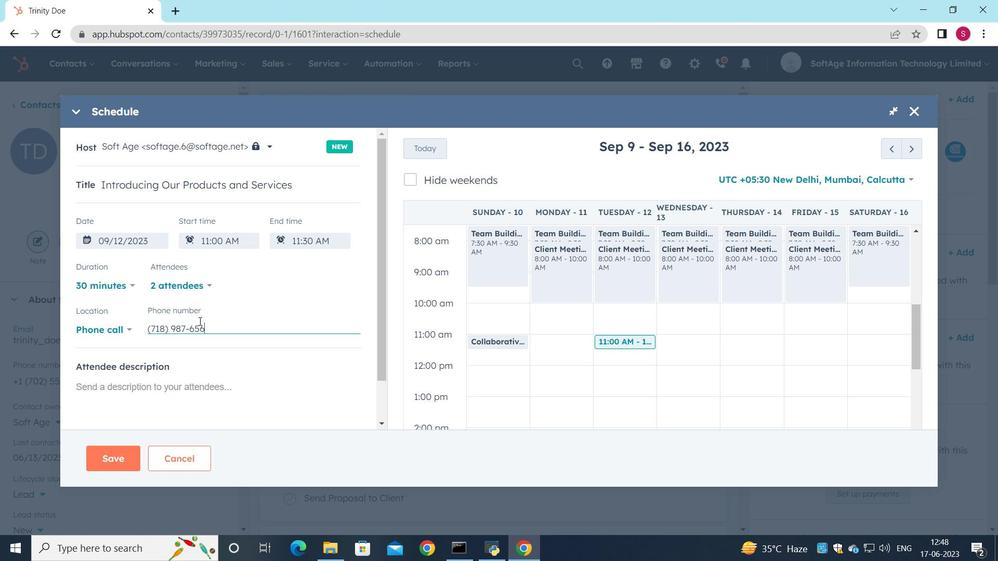 
Action: Mouse moved to (120, 390)
Screenshot: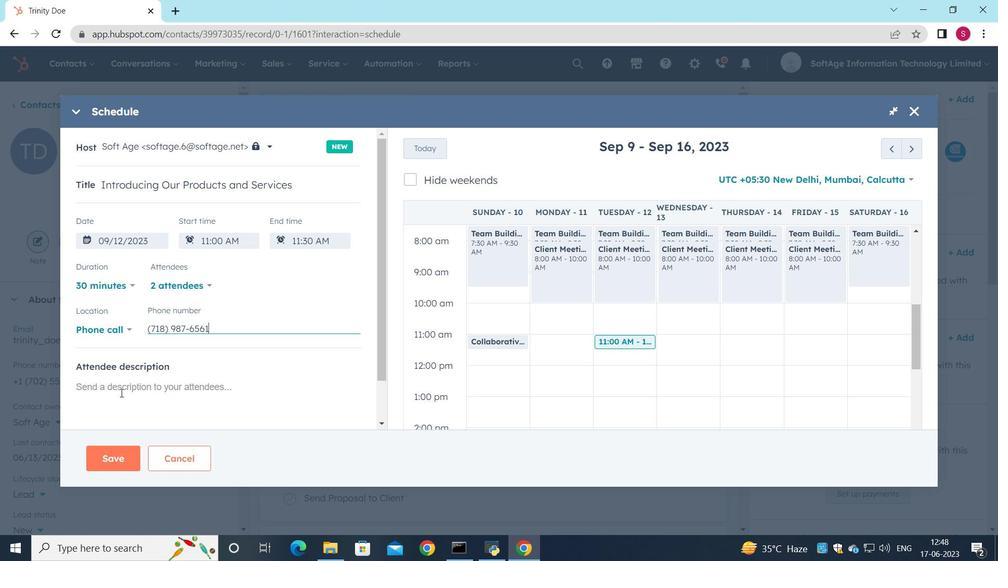 
Action: Mouse pressed left at (120, 390)
Screenshot: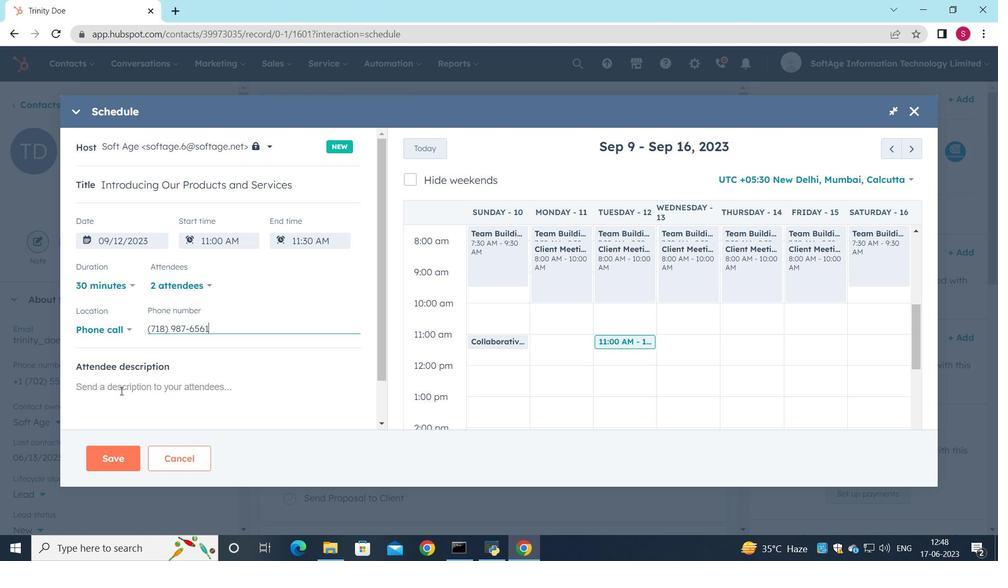 
Action: Mouse moved to (105, 420)
Screenshot: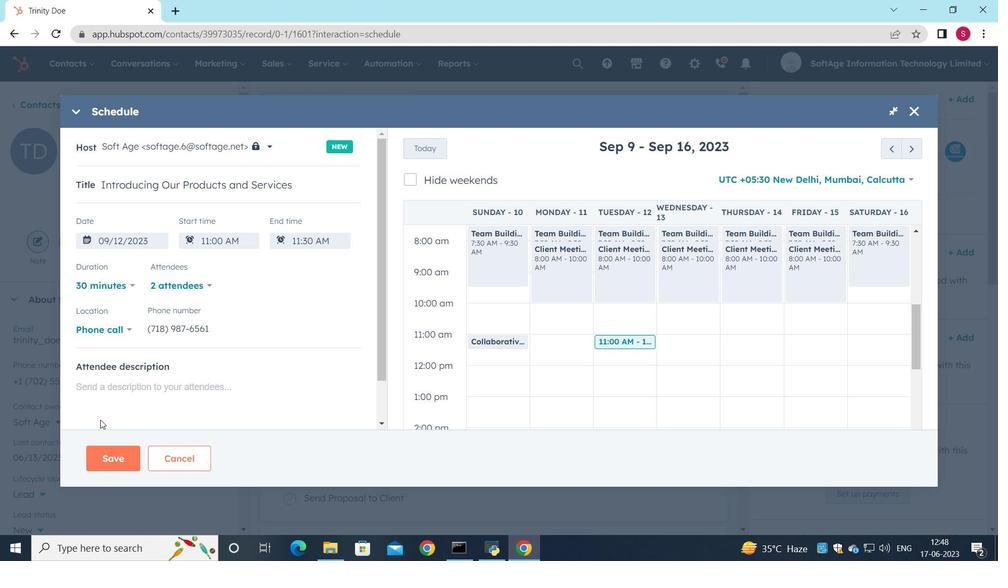 
Action: Key pressed <Key.shift><Key.shift><Key.shift>For<Key.space>further<Key.space>discussion<Key.space>on<Key.space>production,<Key.space>kindly<Key.space>join<Key.space>the<Key.space>meeting.
Screenshot: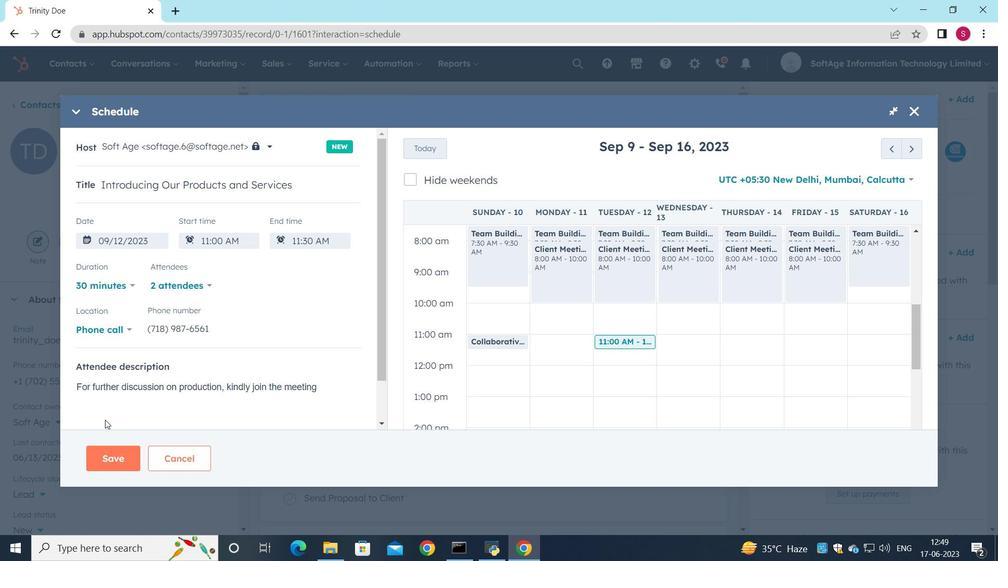 
Action: Mouse moved to (100, 467)
Screenshot: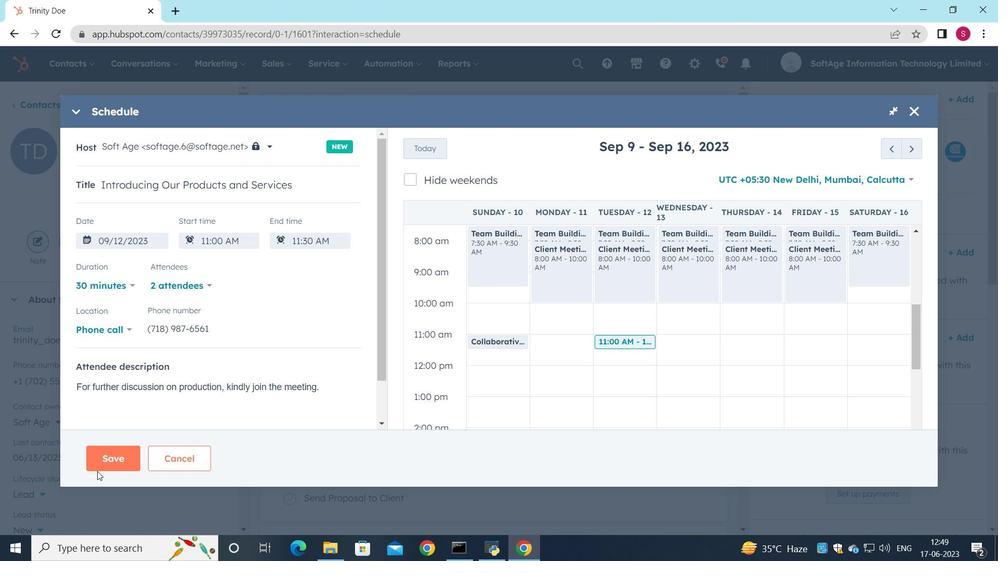 
Action: Mouse pressed left at (100, 467)
Screenshot: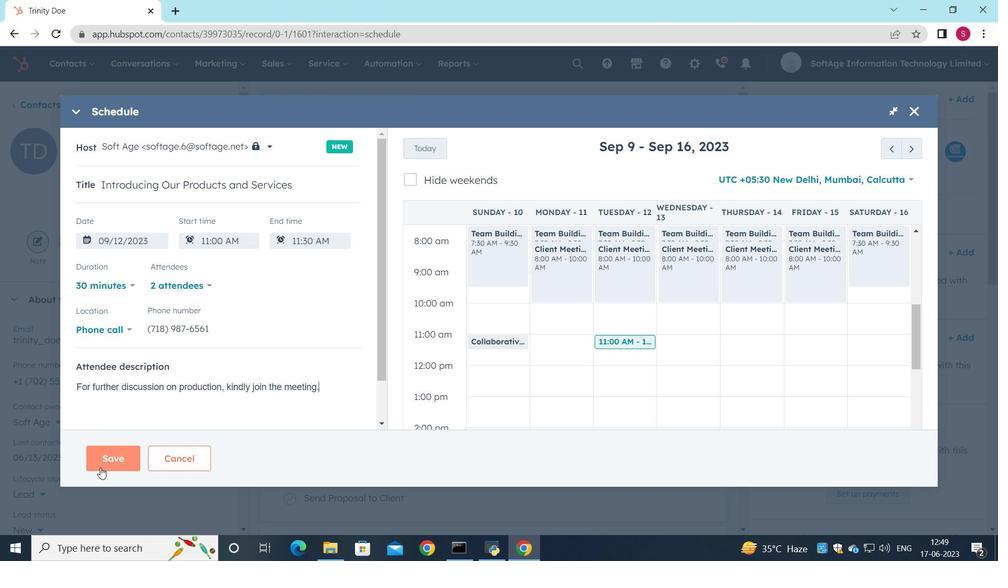 
Action: Mouse moved to (286, 458)
Screenshot: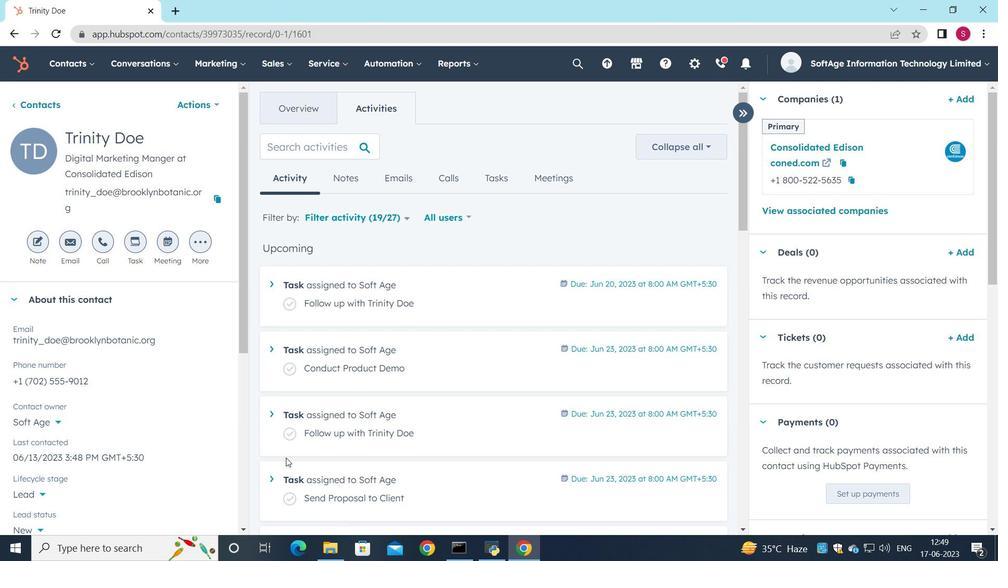 
